 Task: In the  document problemanalysis.html Insert horizontal line 'above the text' Create the translated copy of the document in  'Chinese (Simplified)' Select the second point and  Clear Formatting
Action: Mouse moved to (288, 367)
Screenshot: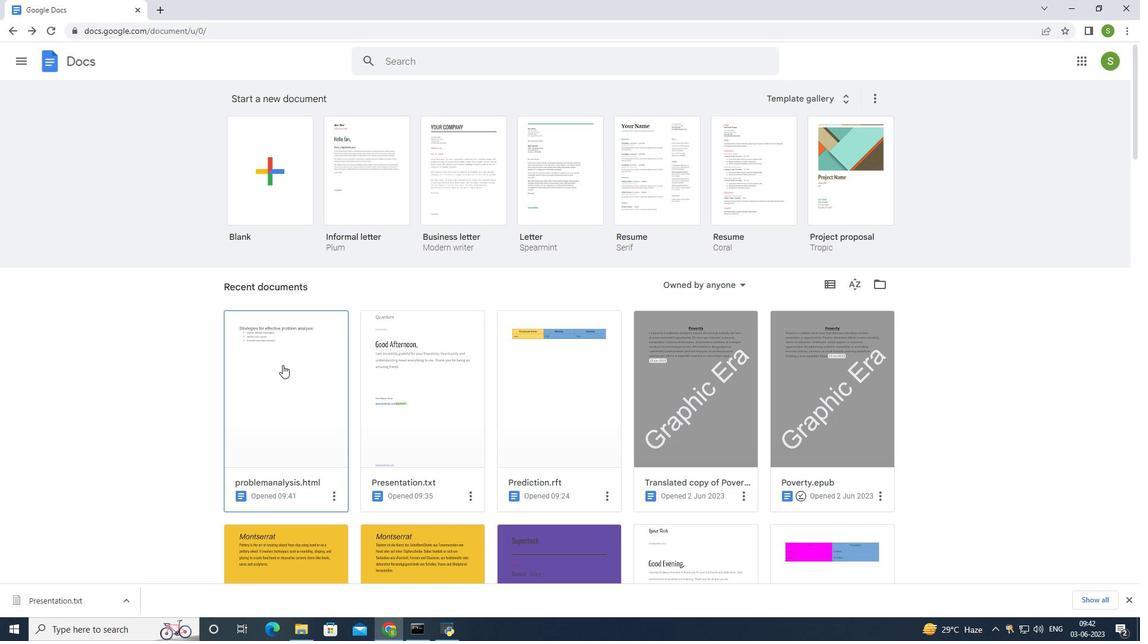 
Action: Mouse pressed left at (288, 367)
Screenshot: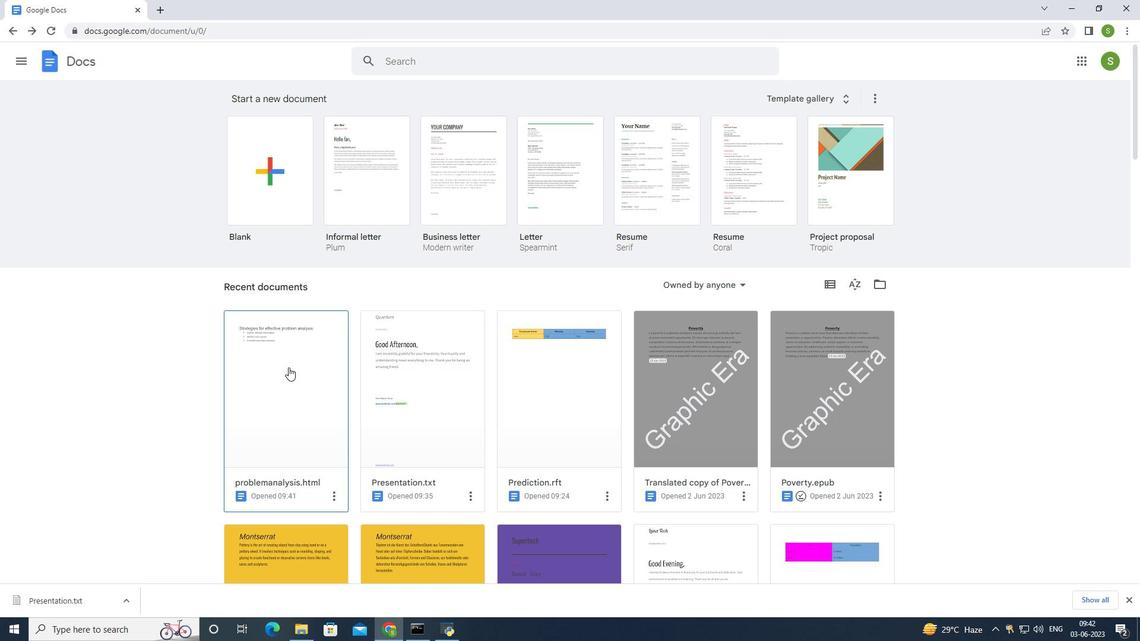 
Action: Mouse moved to (241, 171)
Screenshot: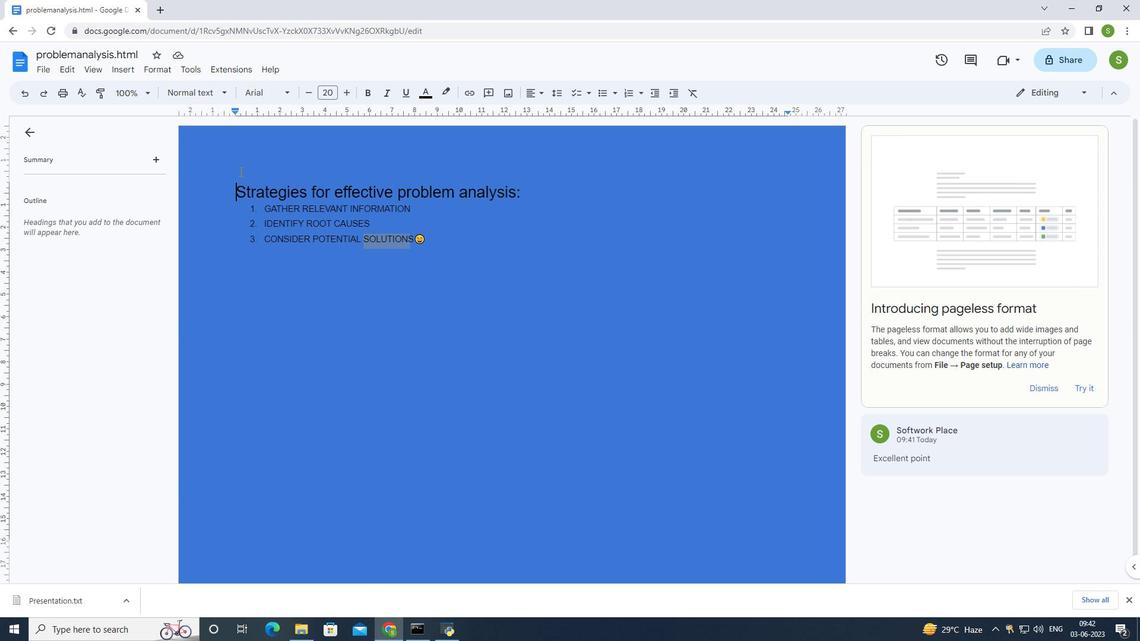 
Action: Mouse pressed left at (241, 171)
Screenshot: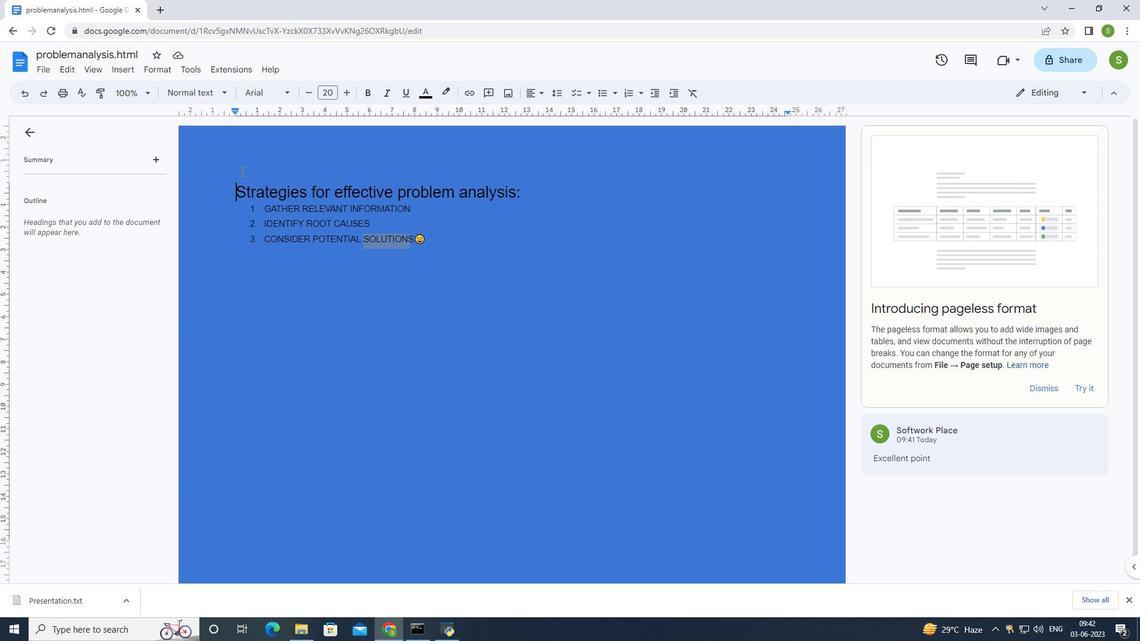 
Action: Mouse moved to (233, 175)
Screenshot: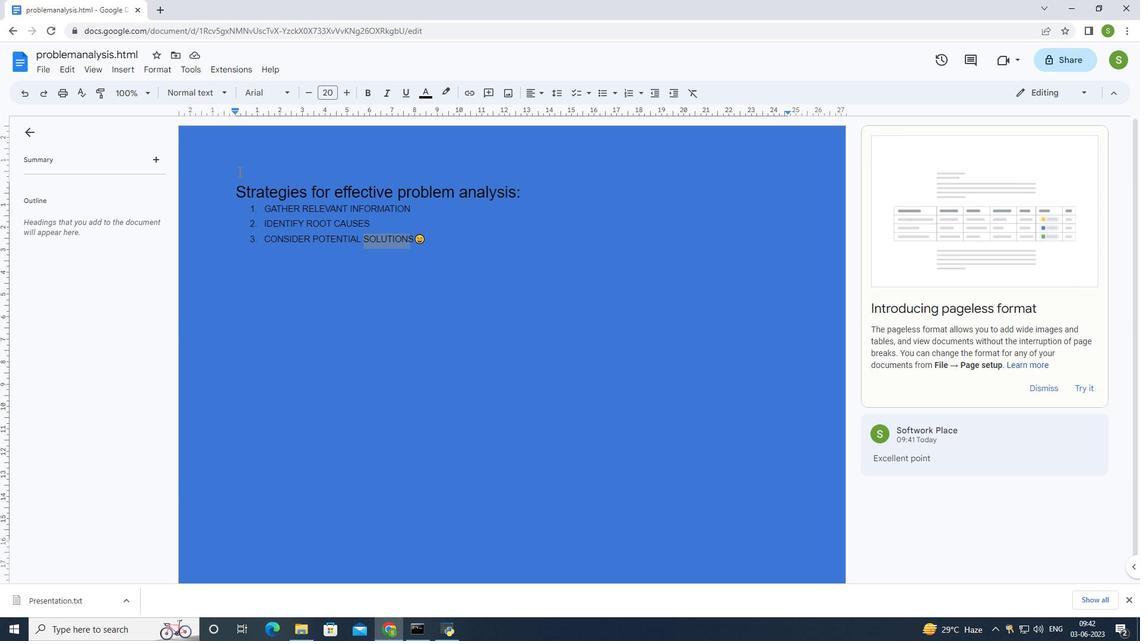 
Action: Mouse pressed left at (233, 175)
Screenshot: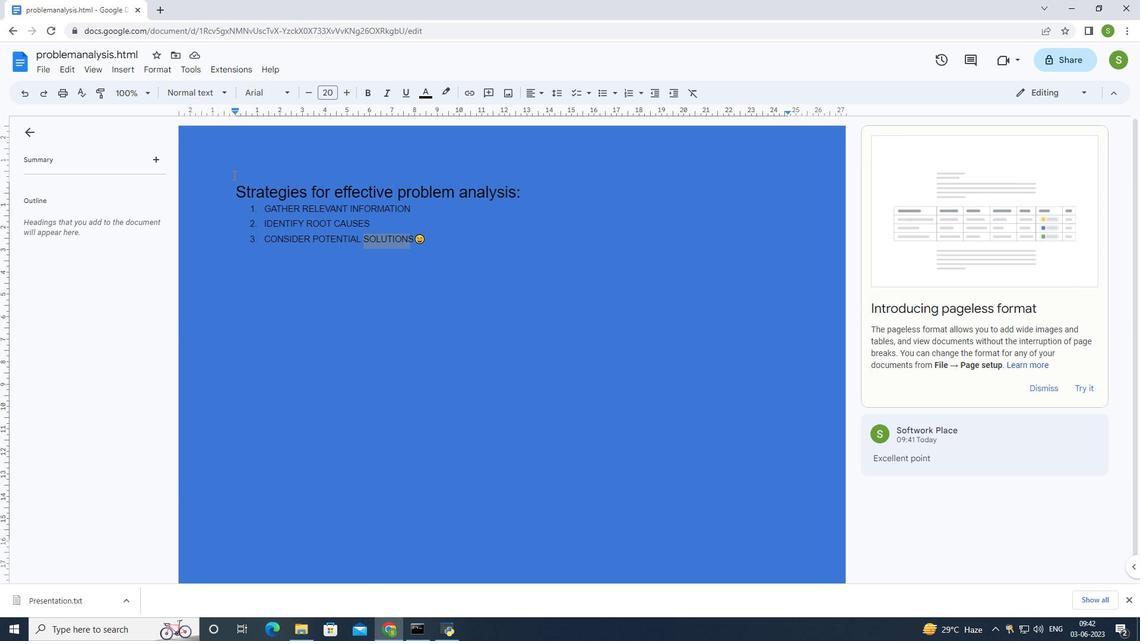 
Action: Key pressed <Key.enter>
Screenshot: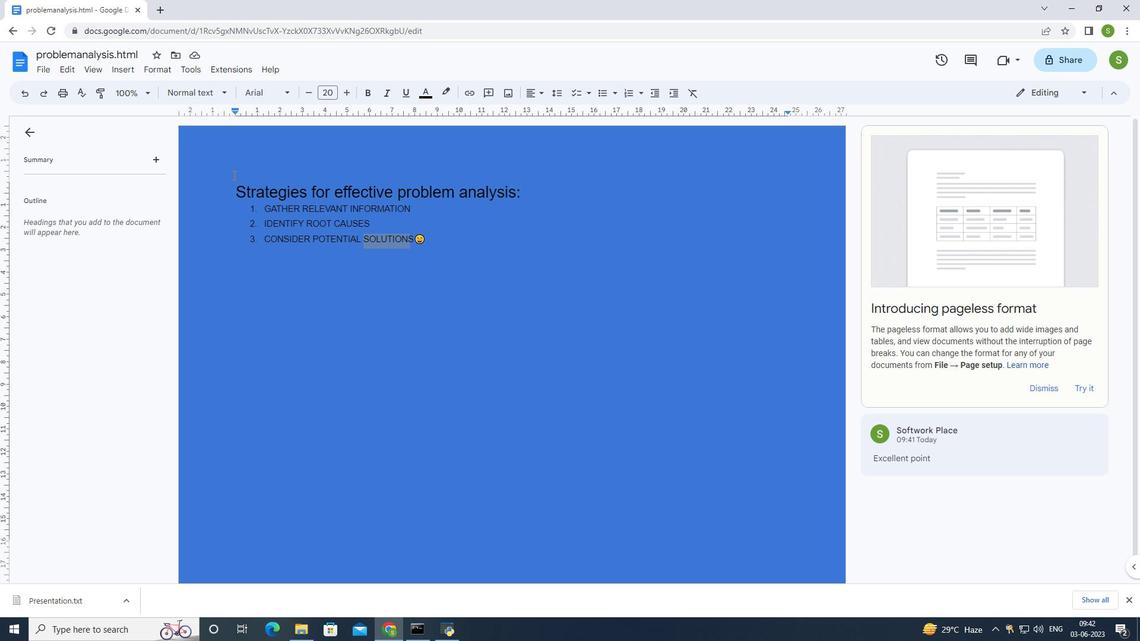 
Action: Mouse moved to (232, 175)
Screenshot: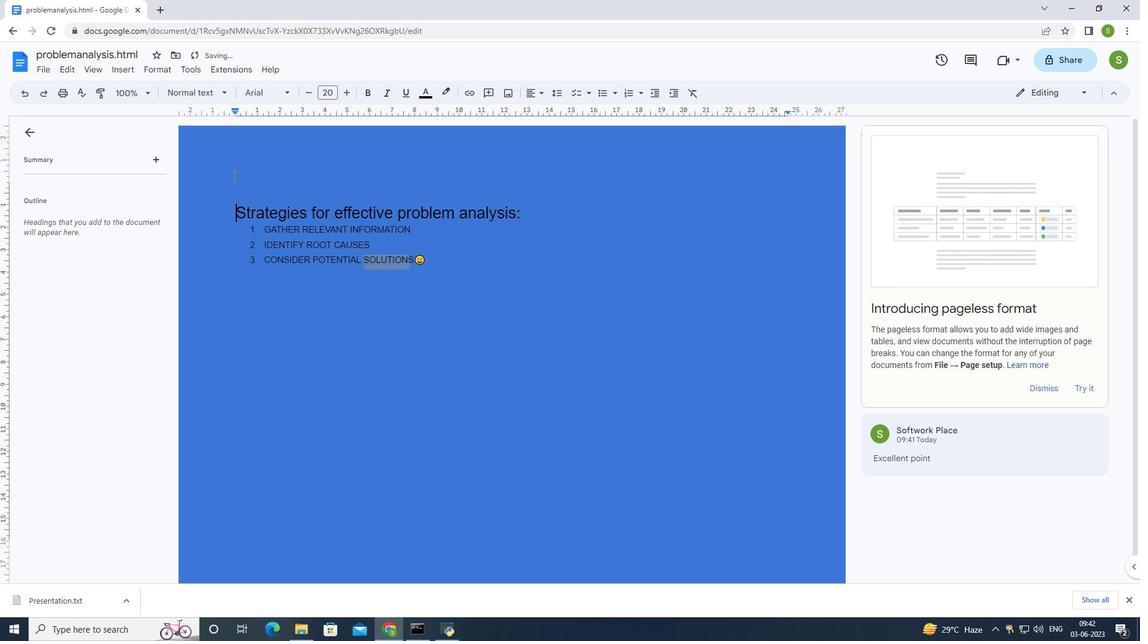 
Action: Key pressed <Key.enter>
Screenshot: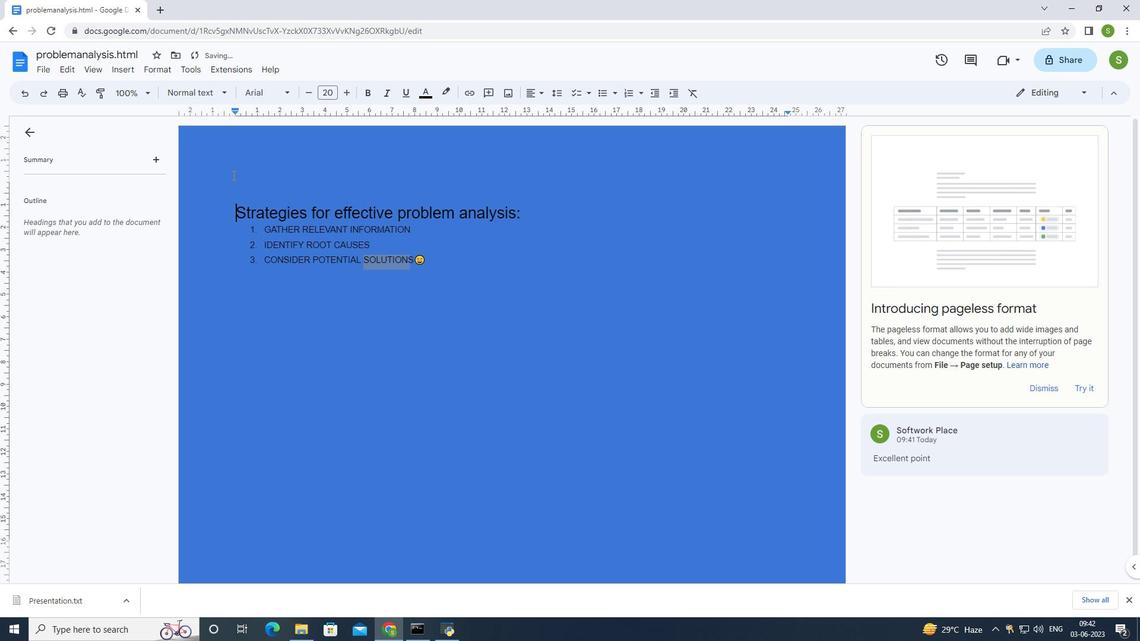 
Action: Mouse moved to (239, 210)
Screenshot: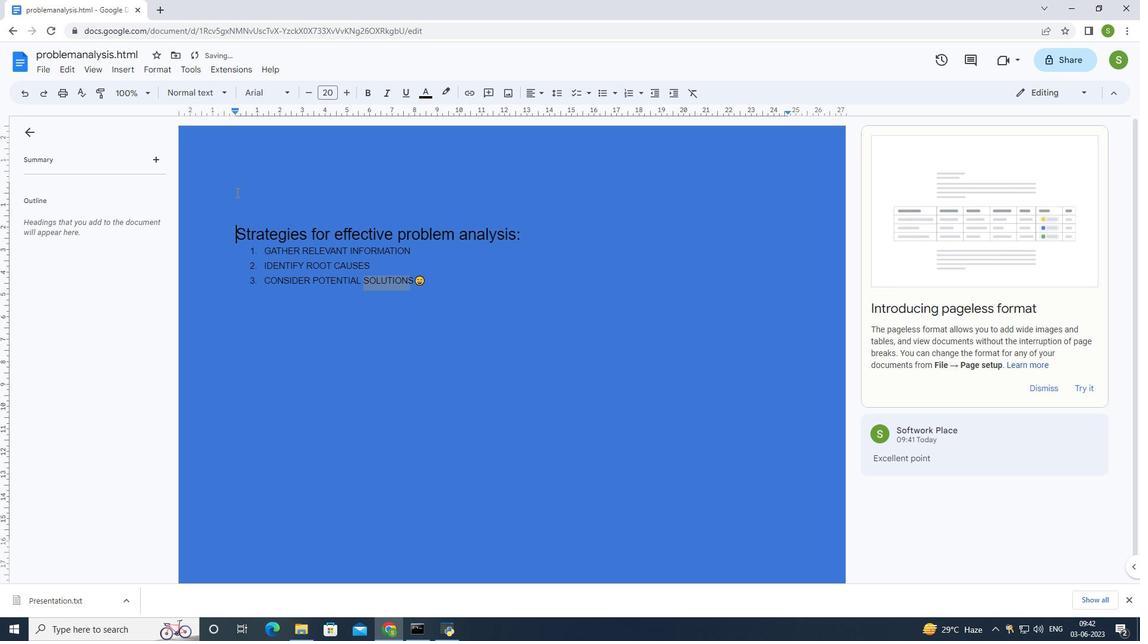 
Action: Mouse pressed left at (239, 210)
Screenshot: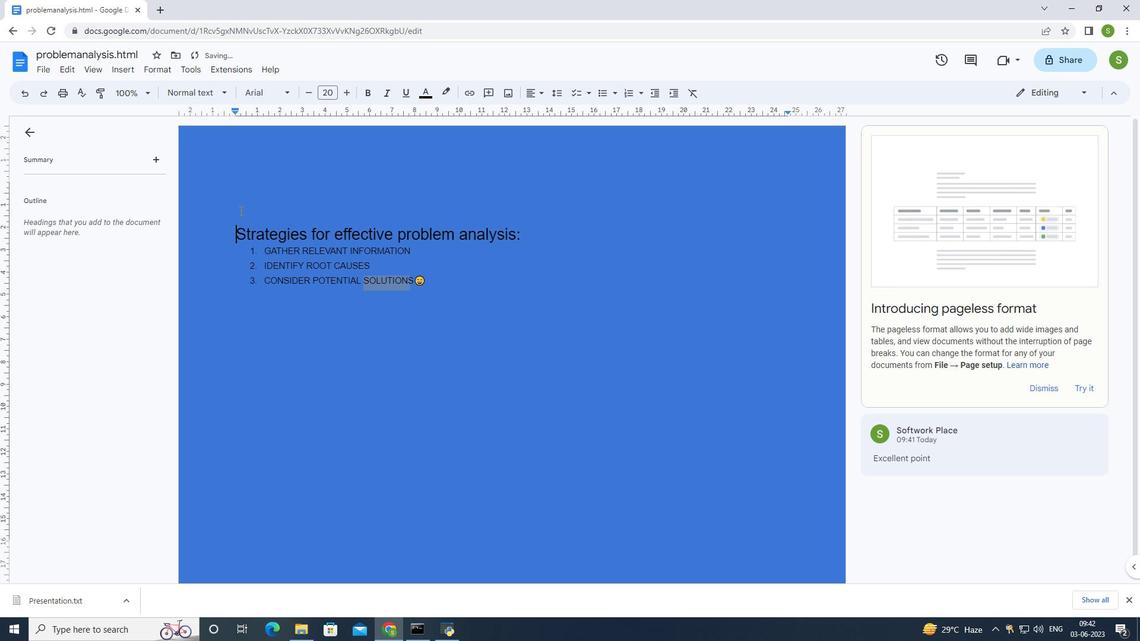 
Action: Mouse moved to (124, 73)
Screenshot: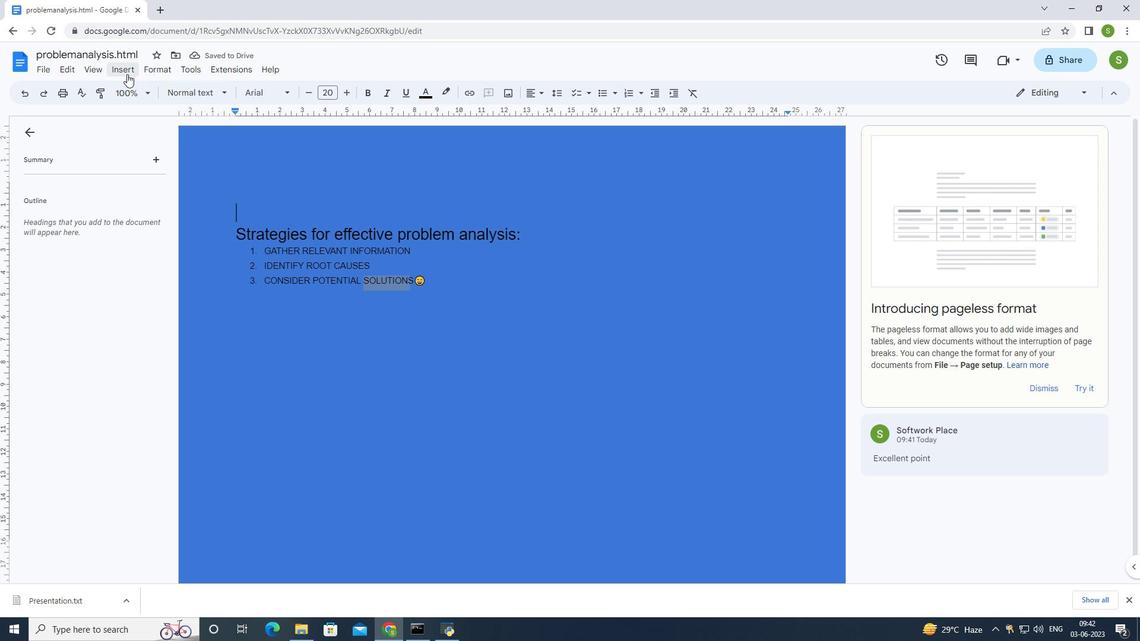 
Action: Mouse pressed left at (124, 73)
Screenshot: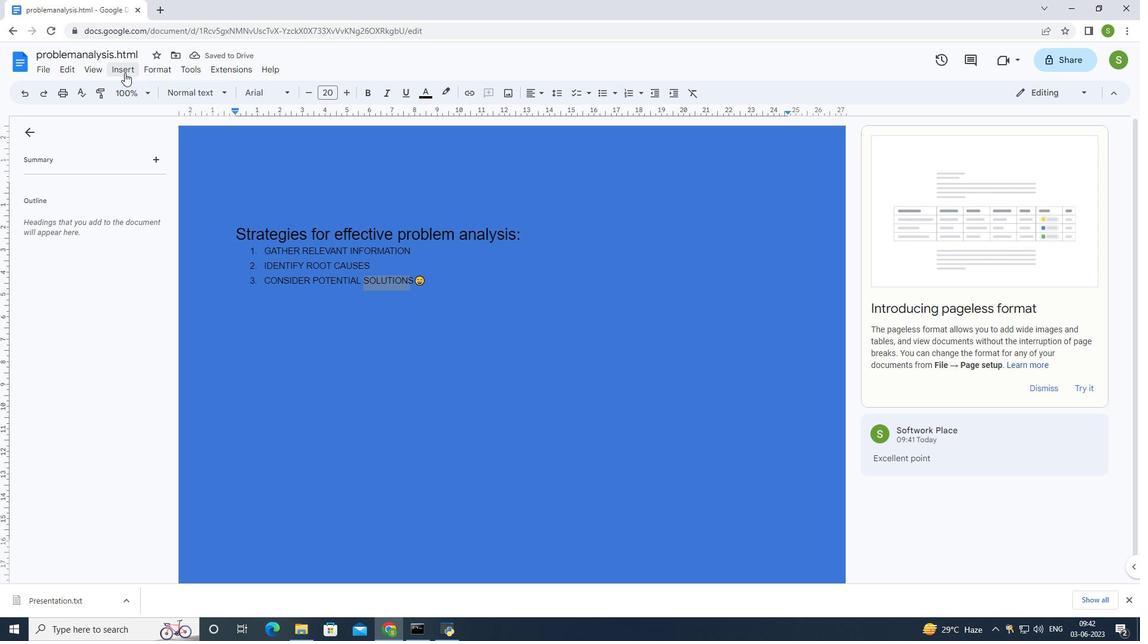 
Action: Mouse moved to (147, 167)
Screenshot: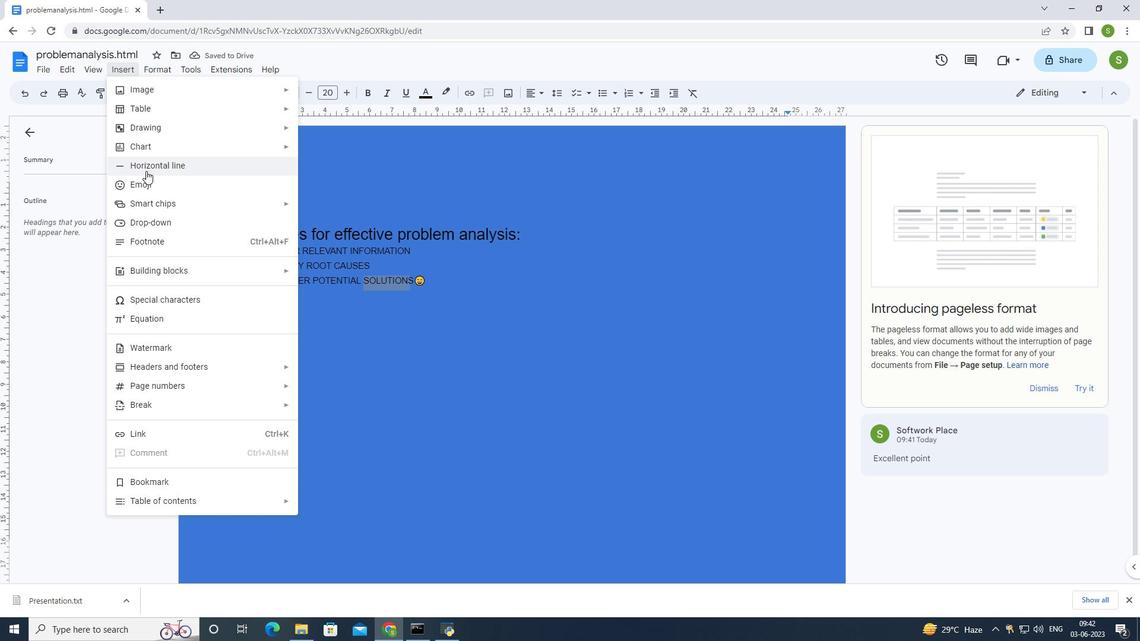 
Action: Mouse pressed left at (147, 167)
Screenshot: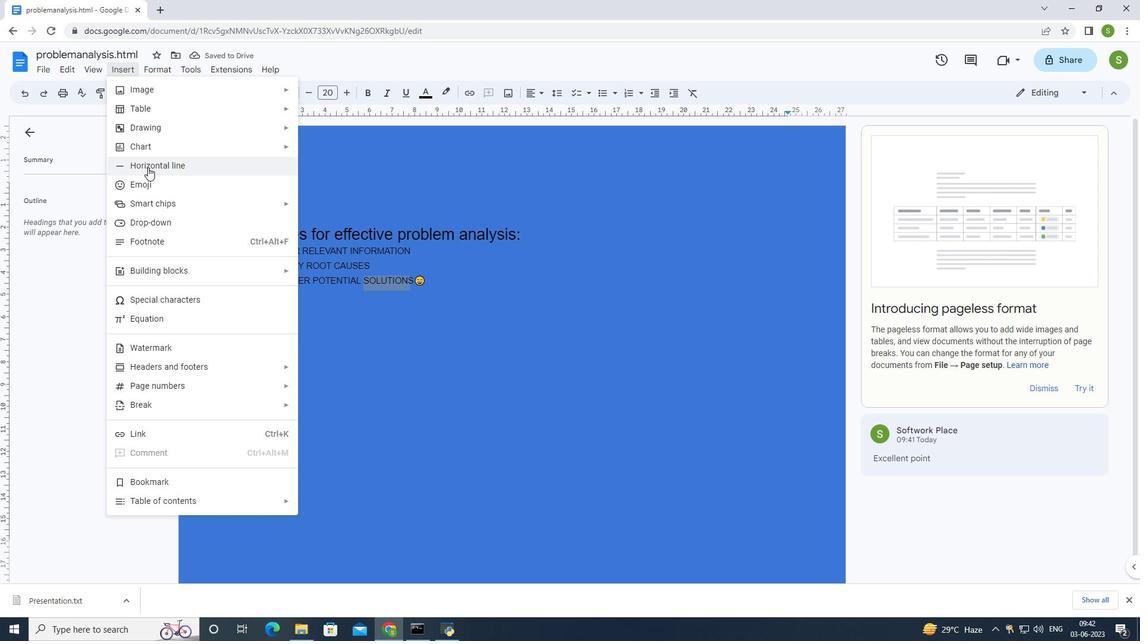 
Action: Mouse moved to (424, 326)
Screenshot: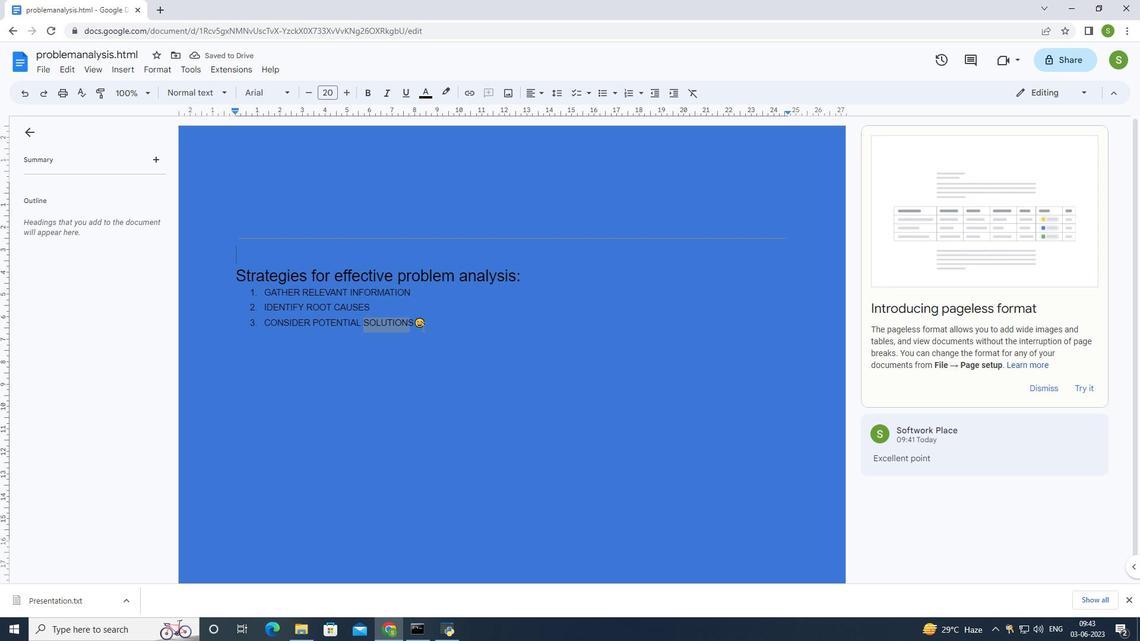 
Action: Mouse pressed left at (424, 326)
Screenshot: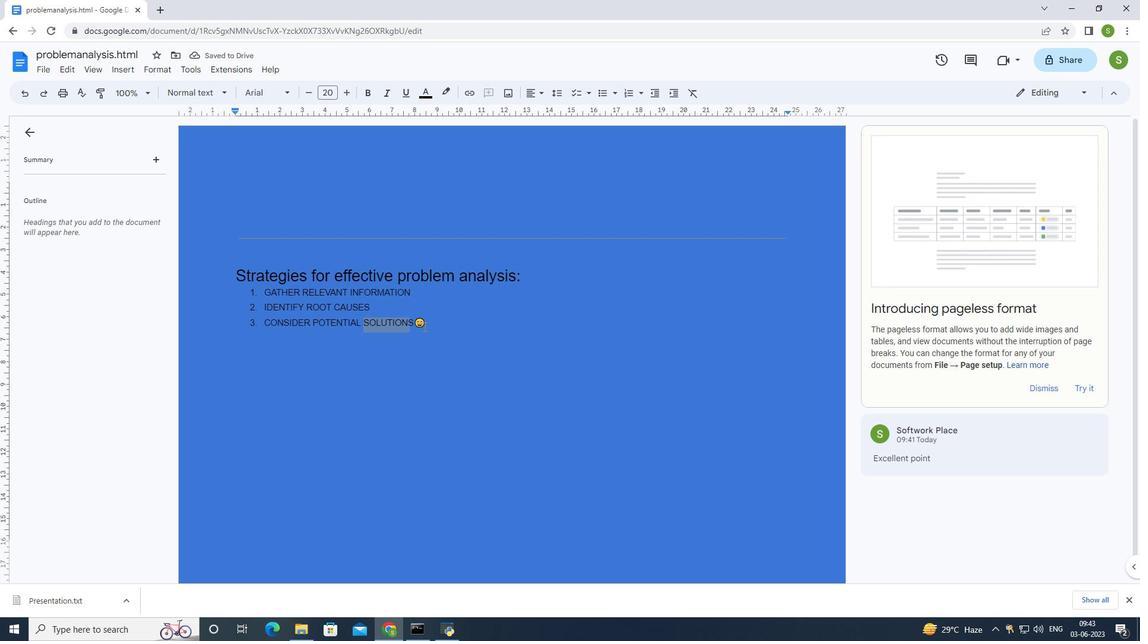 
Action: Mouse moved to (152, 68)
Screenshot: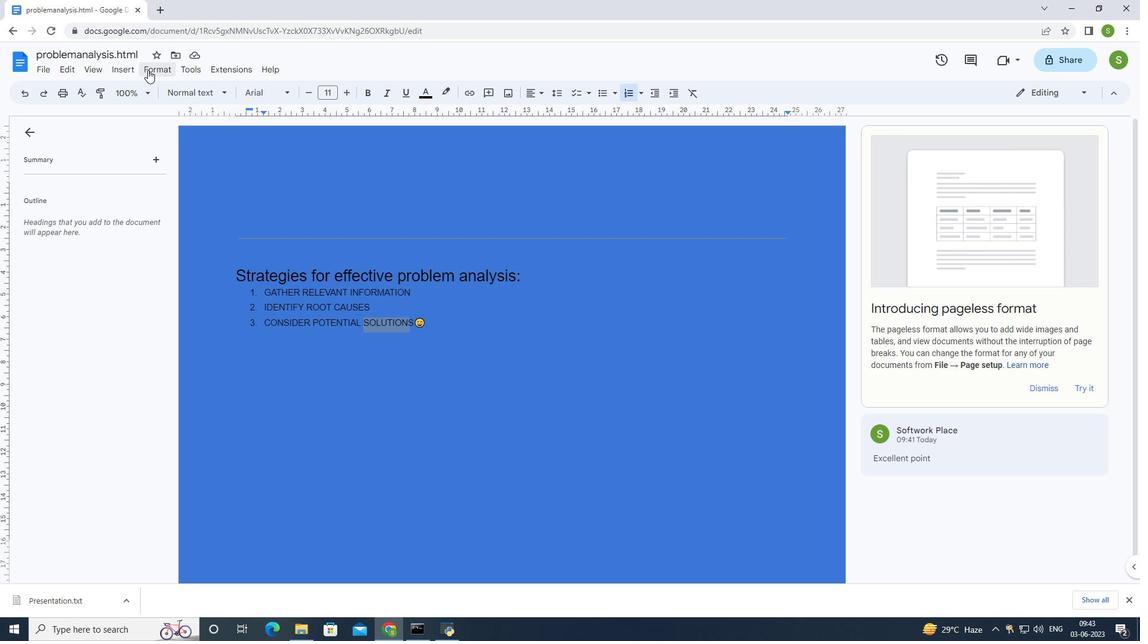 
Action: Mouse pressed left at (152, 68)
Screenshot: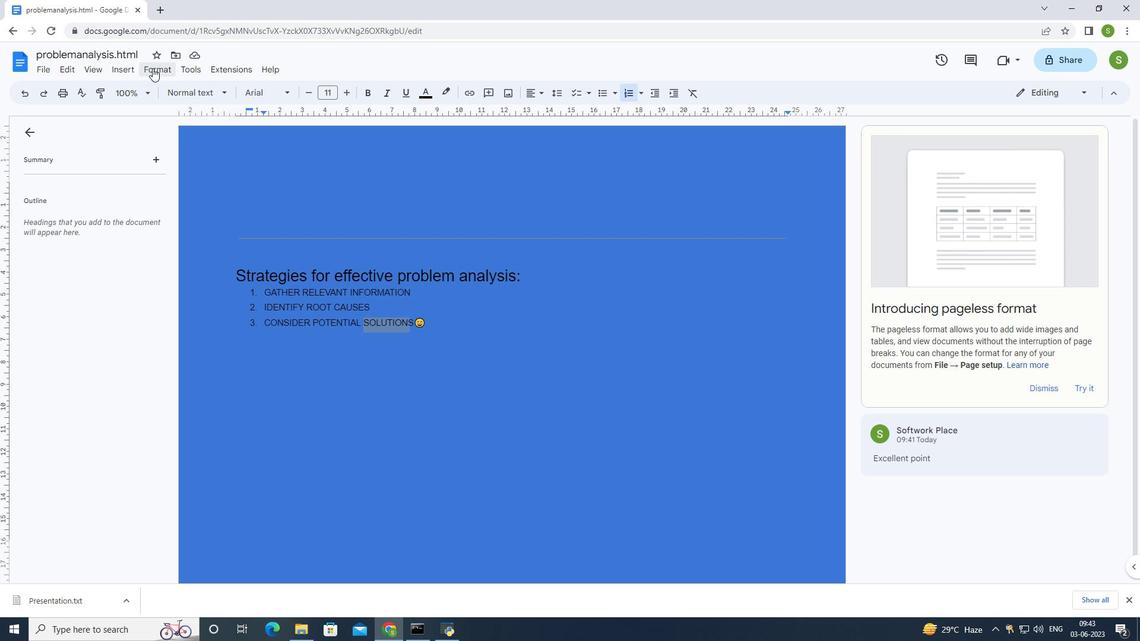 
Action: Mouse moved to (213, 251)
Screenshot: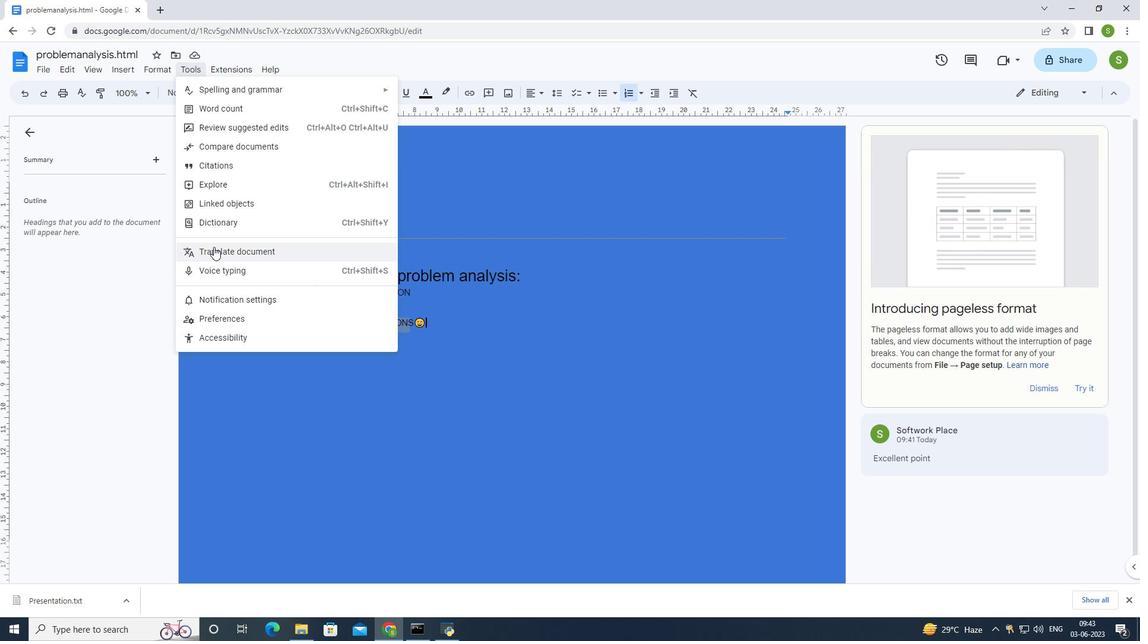 
Action: Mouse pressed left at (213, 251)
Screenshot: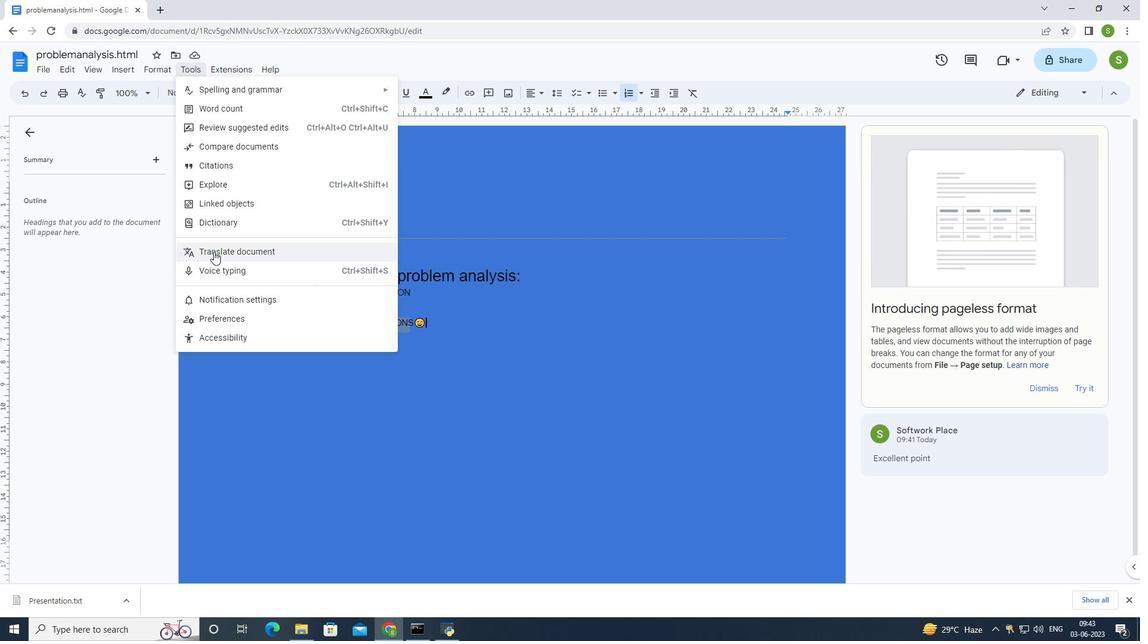 
Action: Mouse moved to (559, 337)
Screenshot: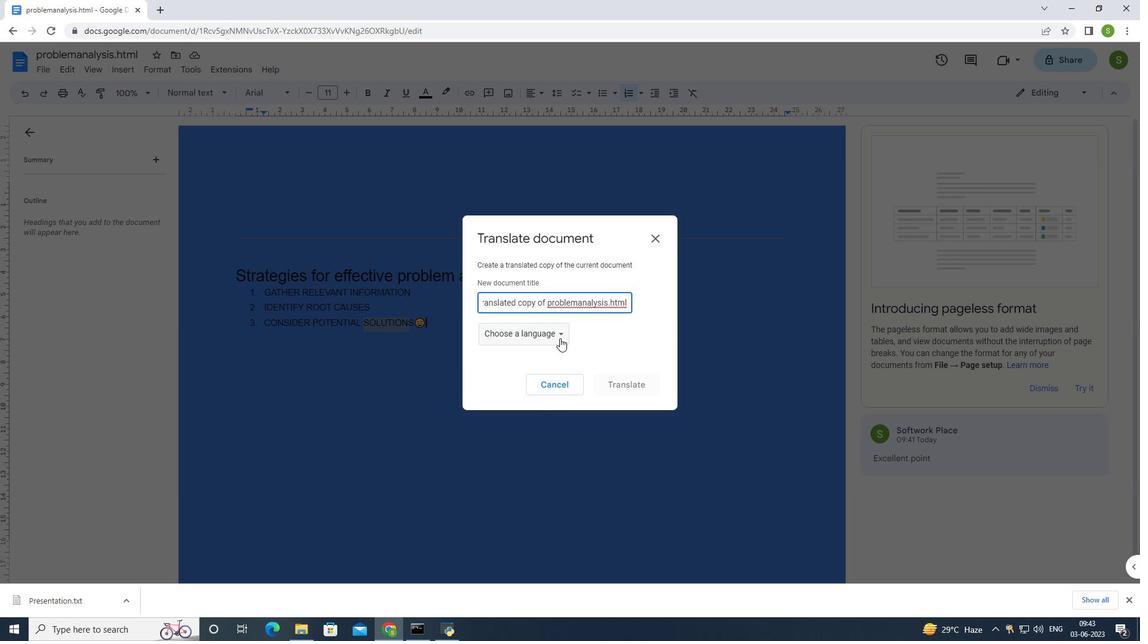 
Action: Mouse pressed left at (559, 337)
Screenshot: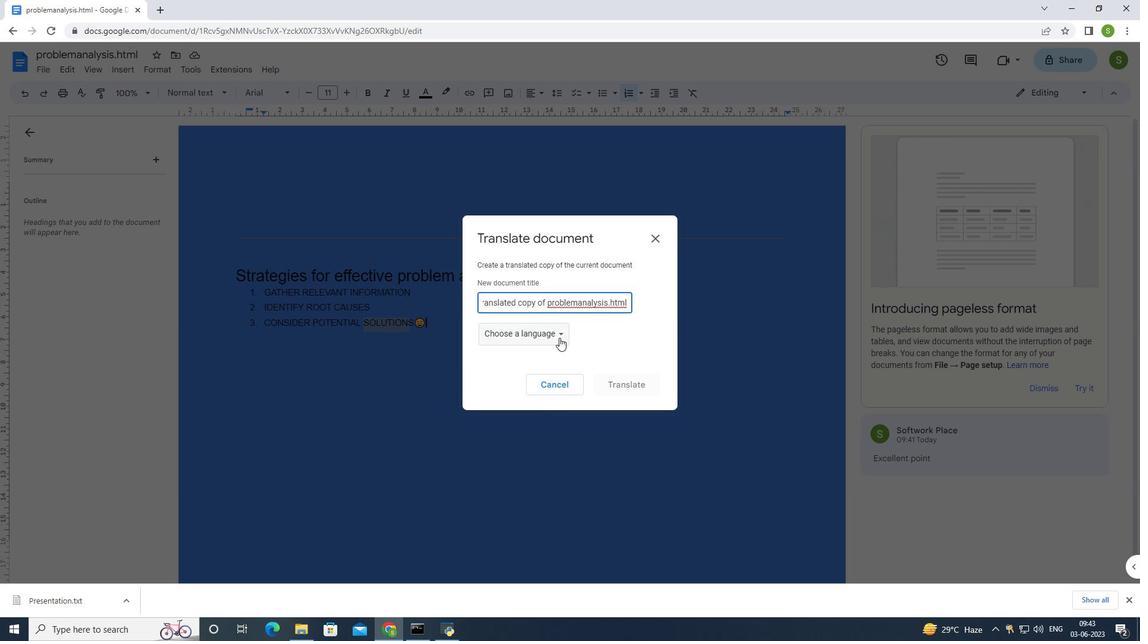 
Action: Mouse moved to (527, 432)
Screenshot: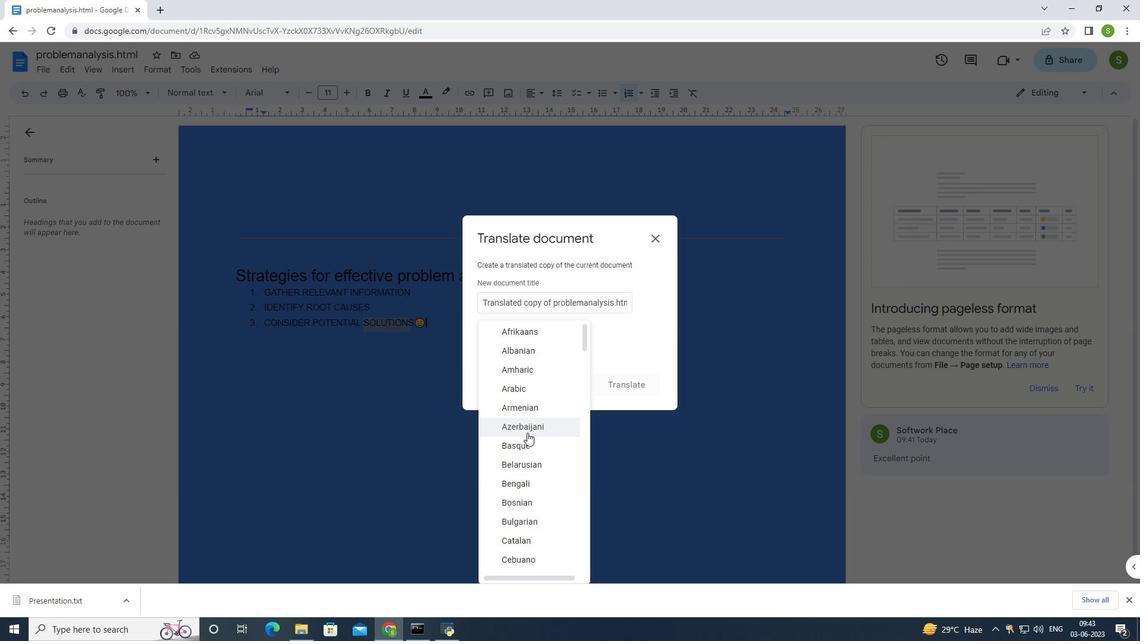 
Action: Mouse scrolled (527, 432) with delta (0, 0)
Screenshot: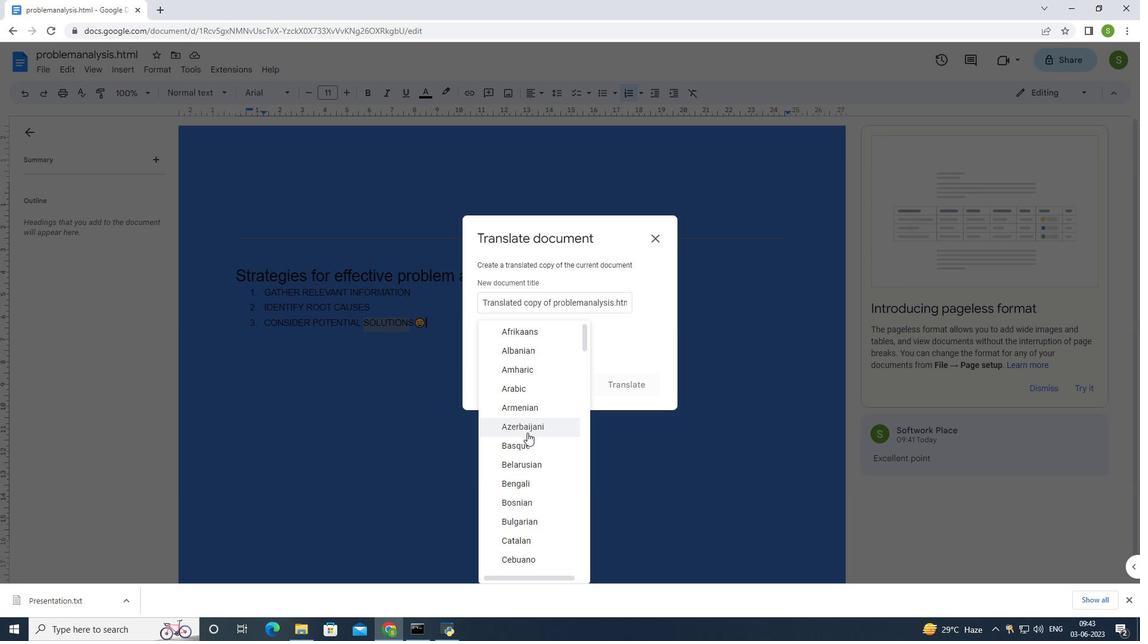 
Action: Mouse scrolled (527, 432) with delta (0, 0)
Screenshot: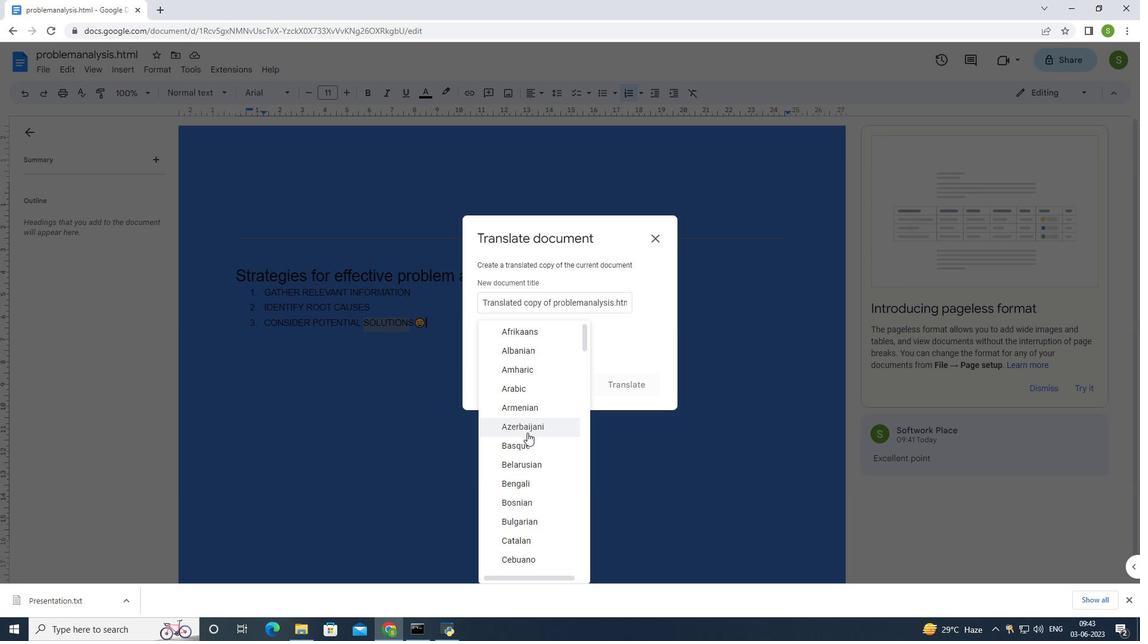 
Action: Mouse scrolled (527, 432) with delta (0, 0)
Screenshot: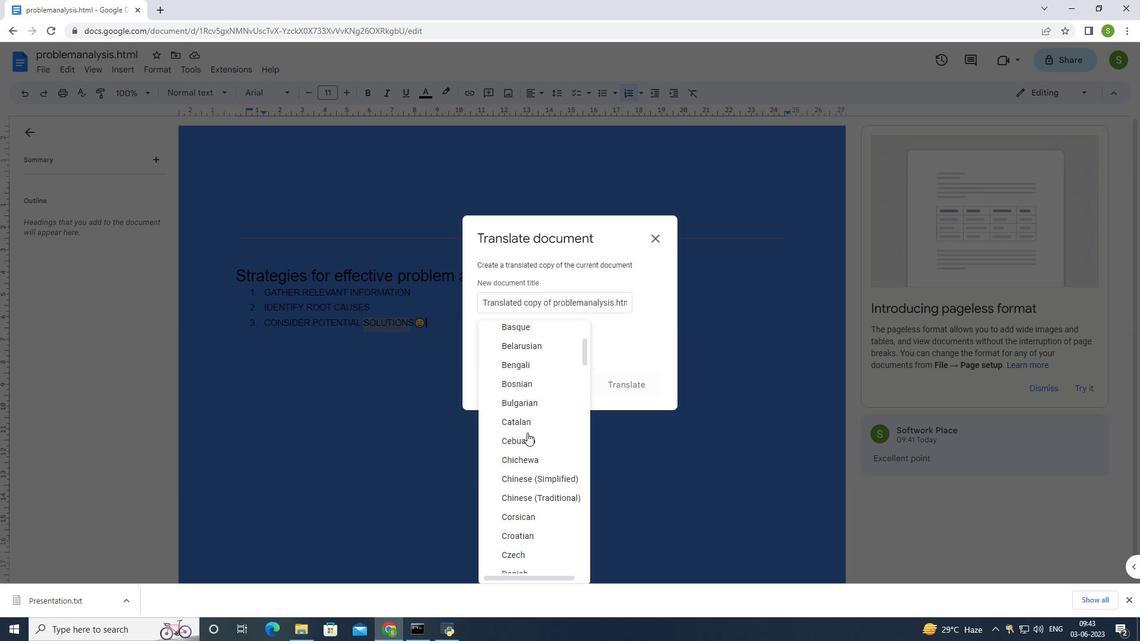 
Action: Mouse moved to (520, 423)
Screenshot: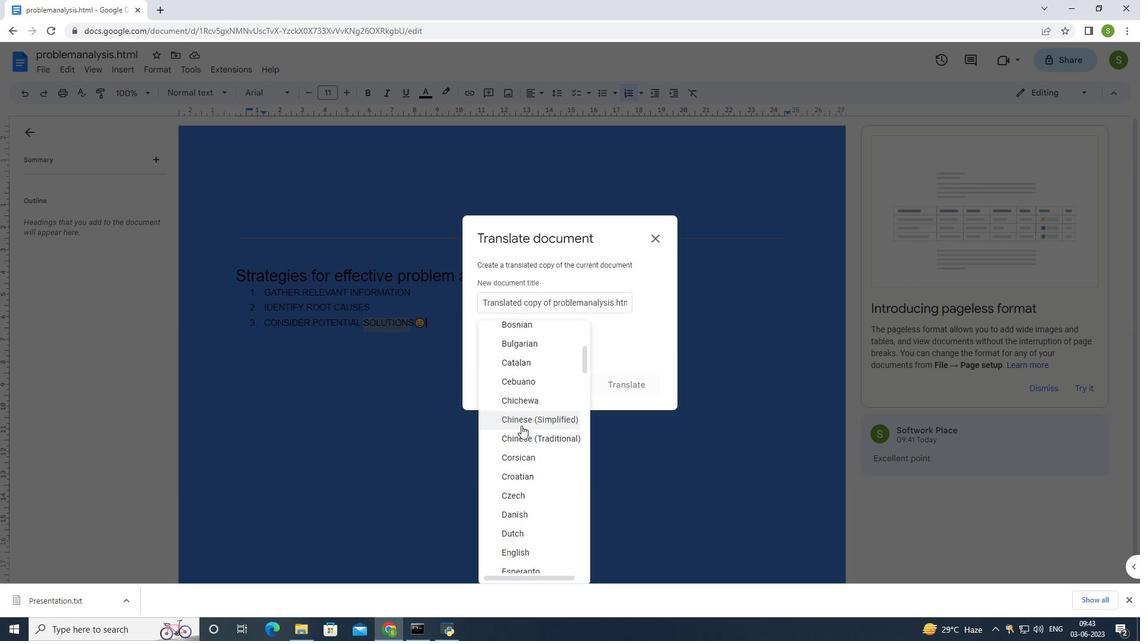 
Action: Mouse scrolled (520, 422) with delta (0, 0)
Screenshot: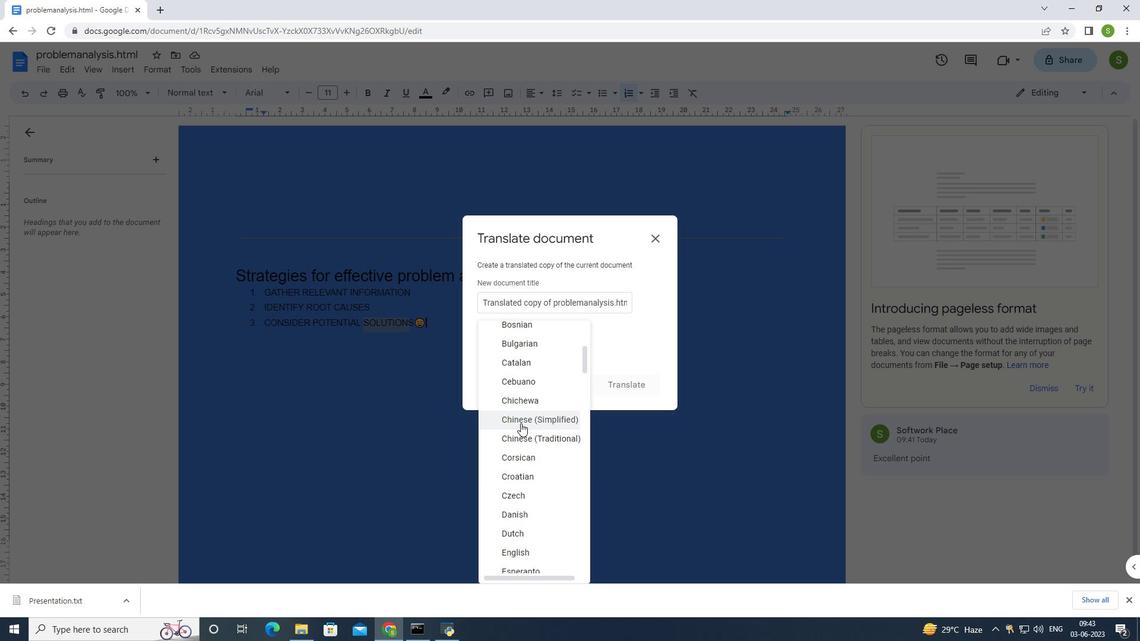 
Action: Mouse scrolled (520, 422) with delta (0, 0)
Screenshot: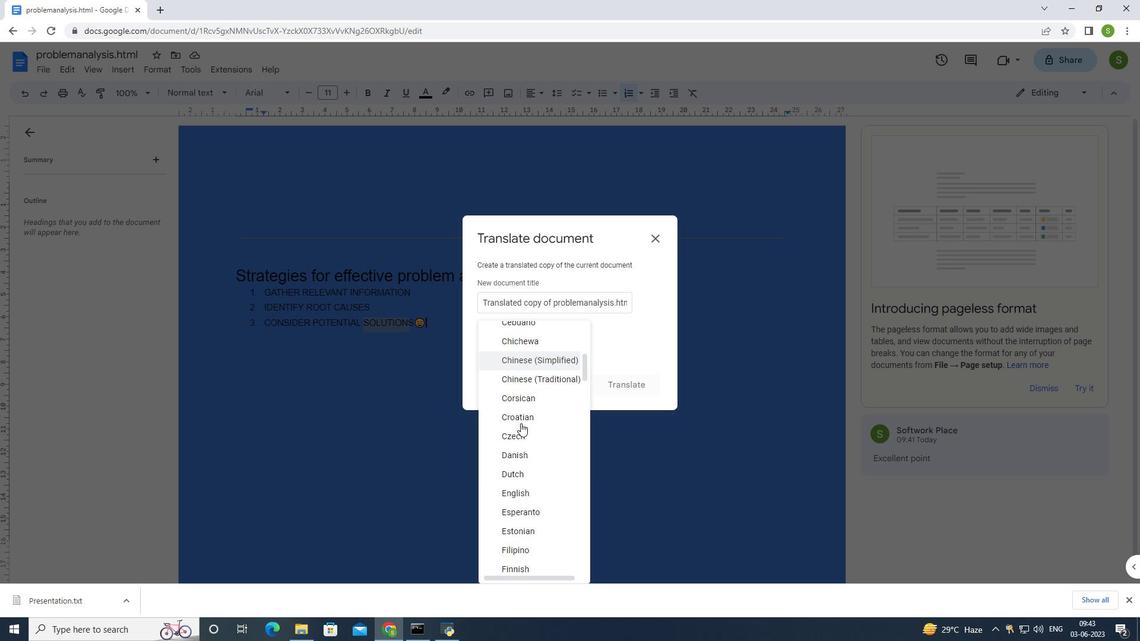 
Action: Mouse scrolled (520, 424) with delta (0, 0)
Screenshot: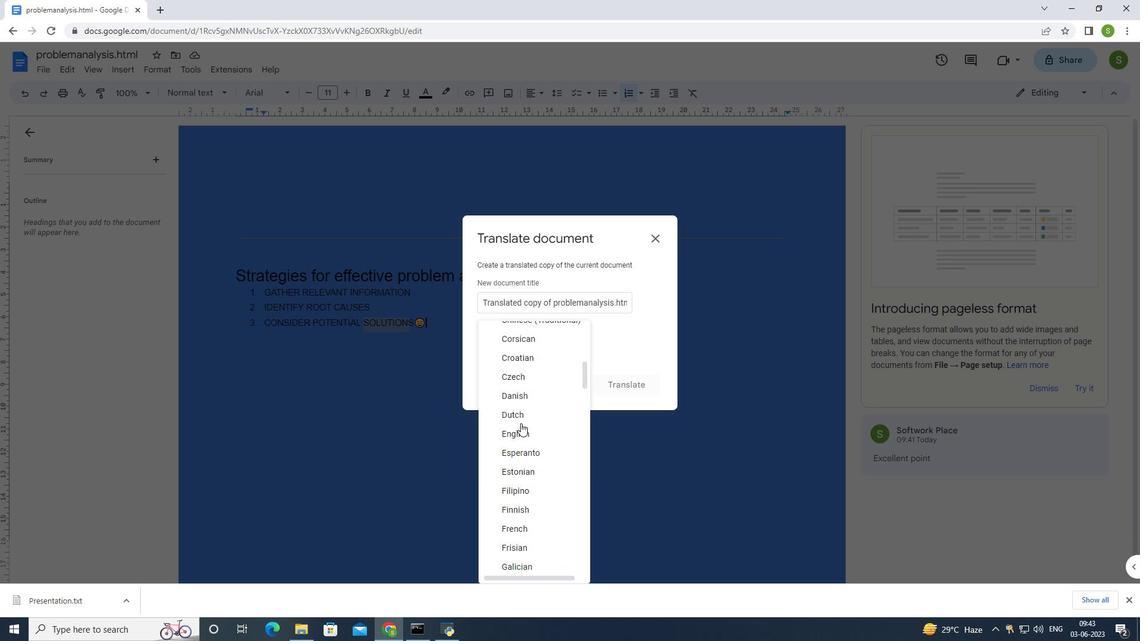 
Action: Mouse moved to (531, 364)
Screenshot: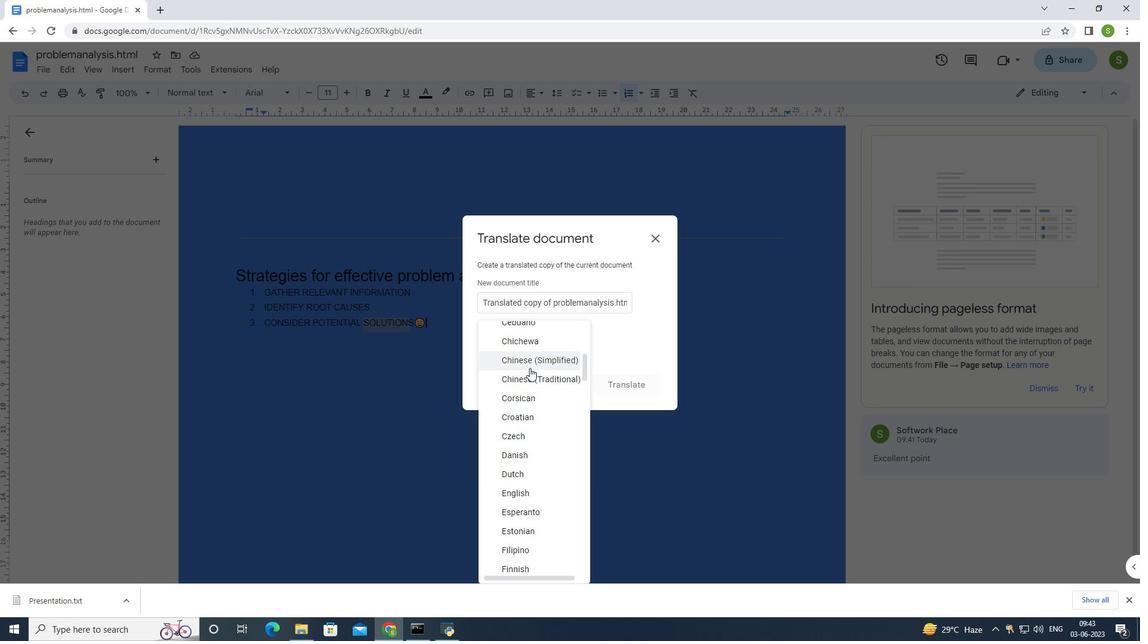
Action: Mouse pressed left at (531, 364)
Screenshot: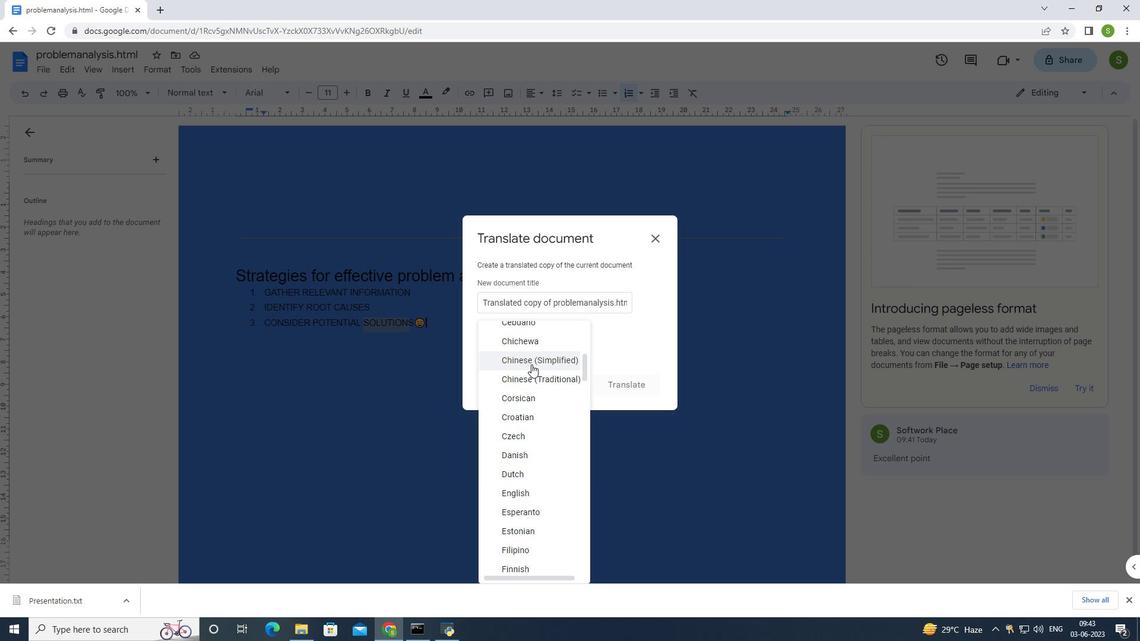 
Action: Mouse moved to (609, 389)
Screenshot: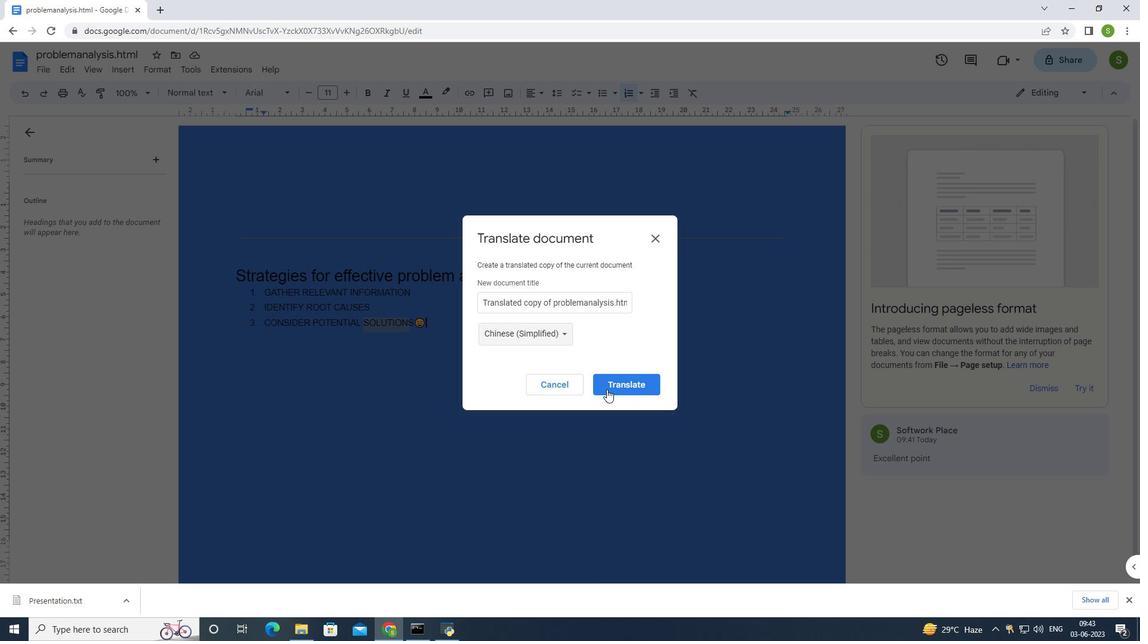 
Action: Mouse pressed left at (609, 389)
Screenshot: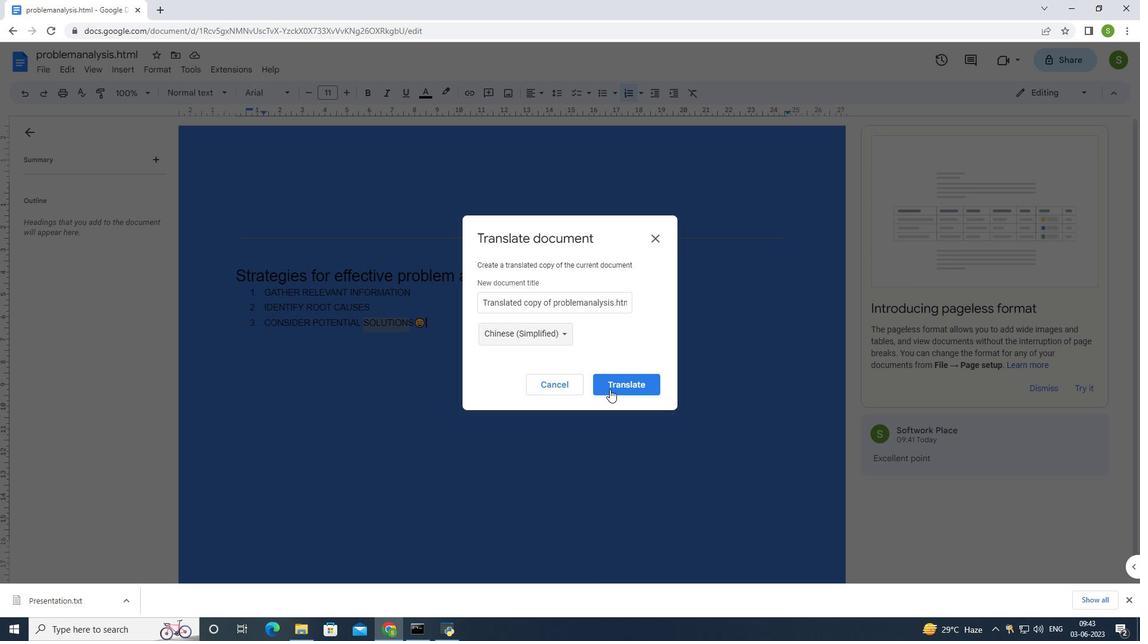 
Action: Mouse moved to (316, 302)
Screenshot: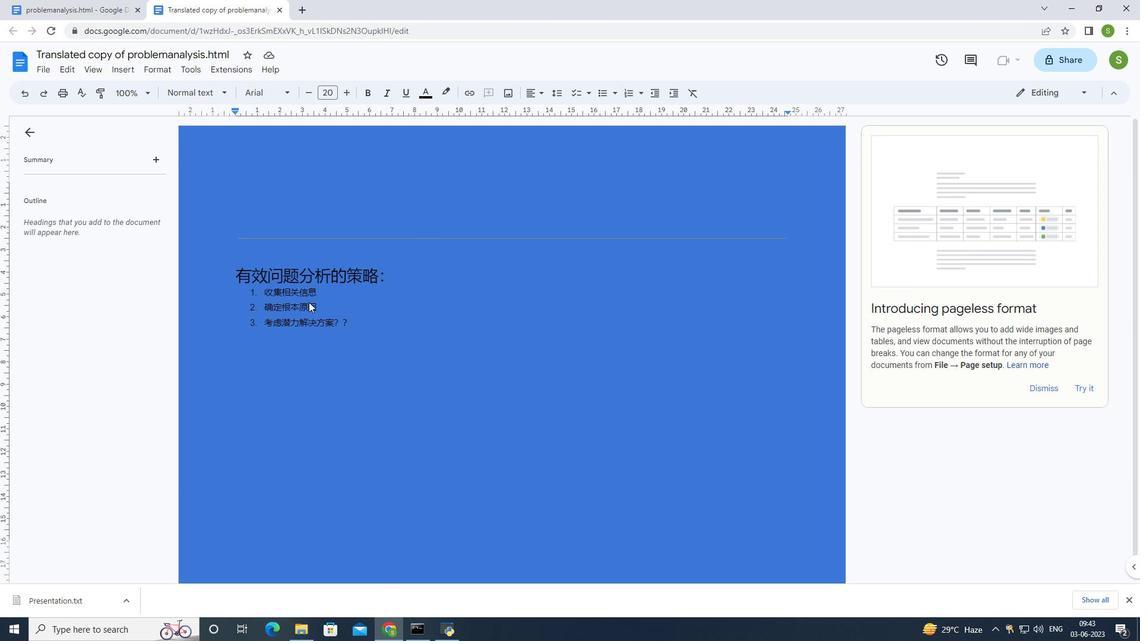 
Action: Mouse pressed left at (316, 302)
Screenshot: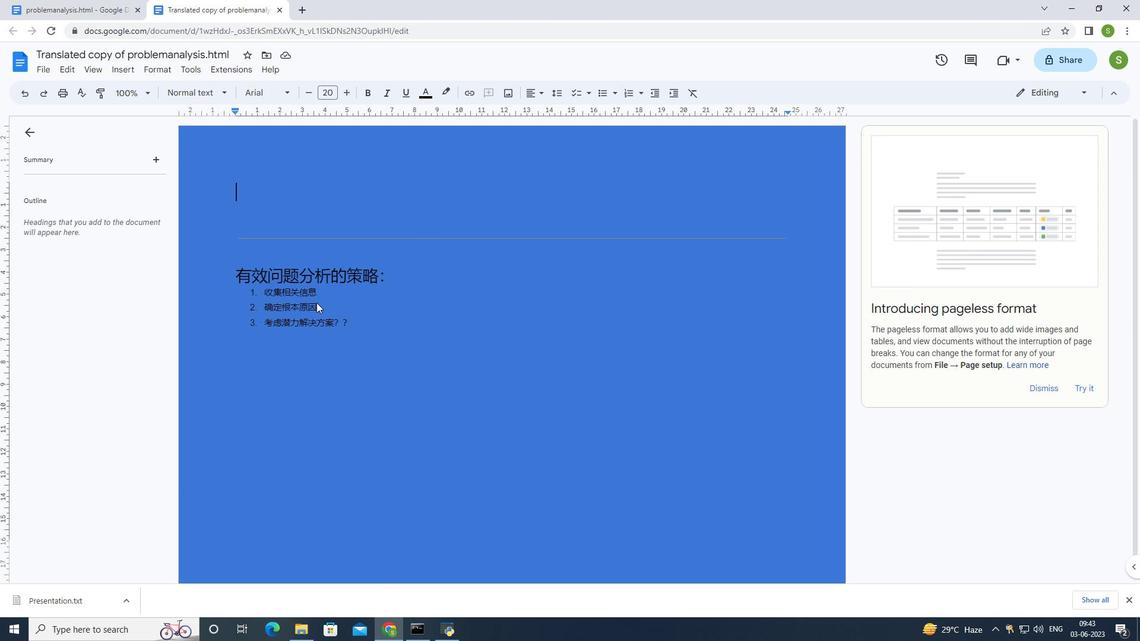 
Action: Mouse pressed left at (316, 302)
Screenshot: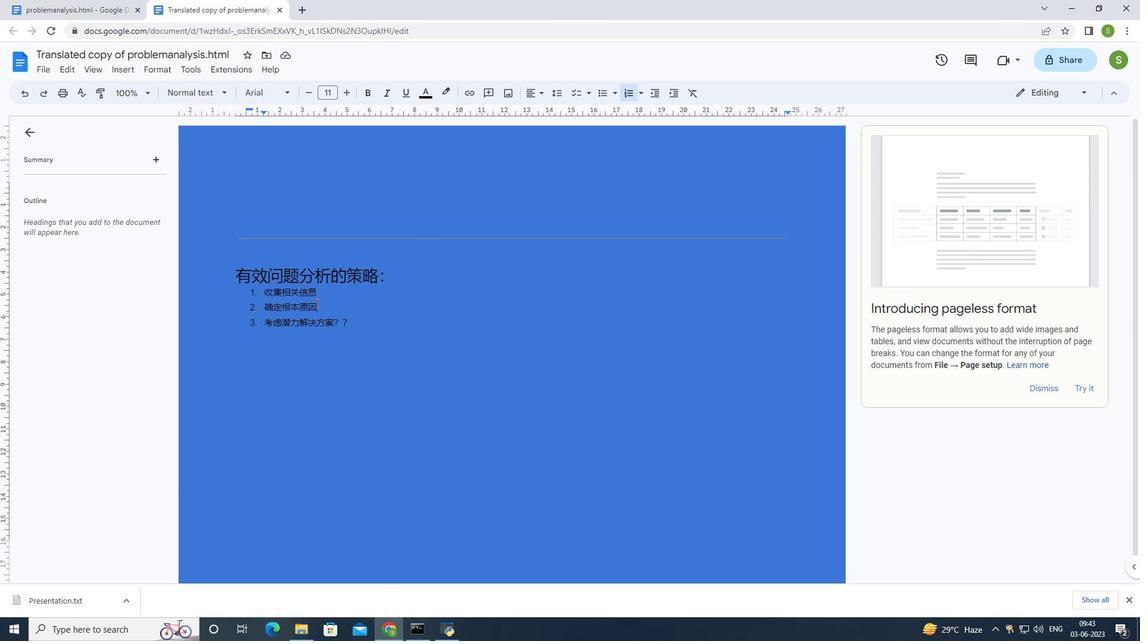 
Action: Mouse moved to (329, 308)
Screenshot: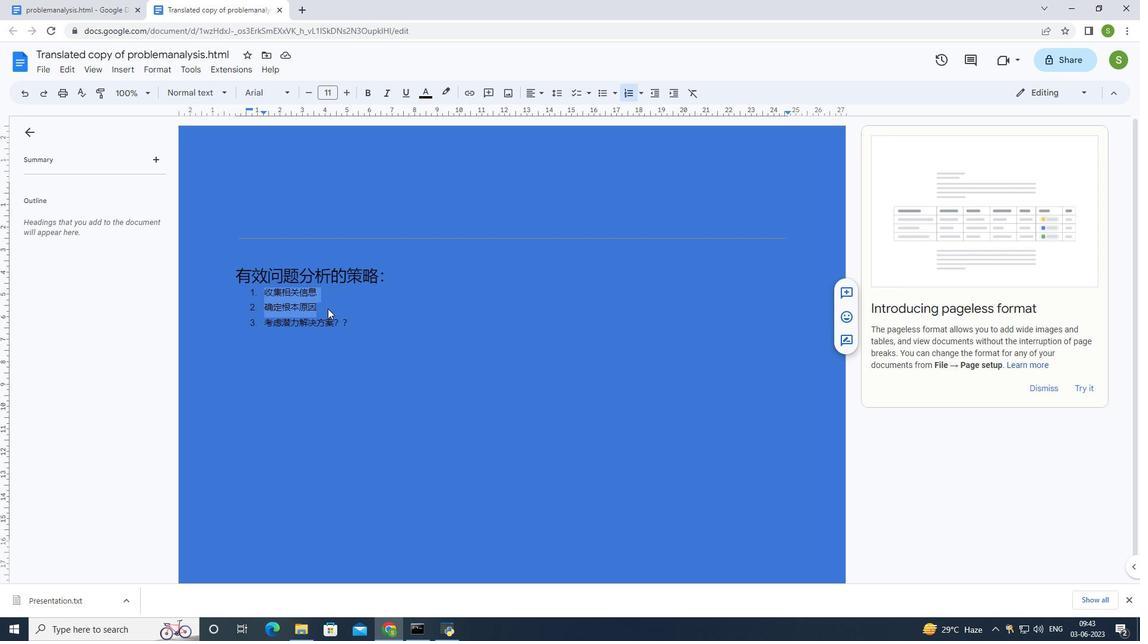 
Action: Mouse pressed left at (329, 308)
Screenshot: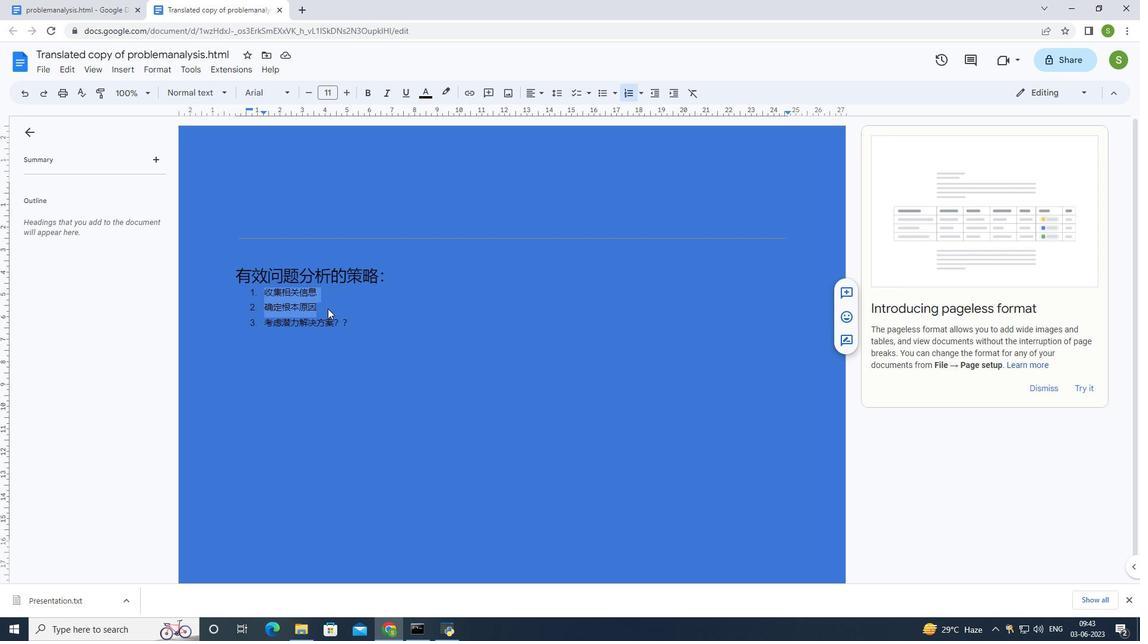 
Action: Mouse moved to (317, 307)
Screenshot: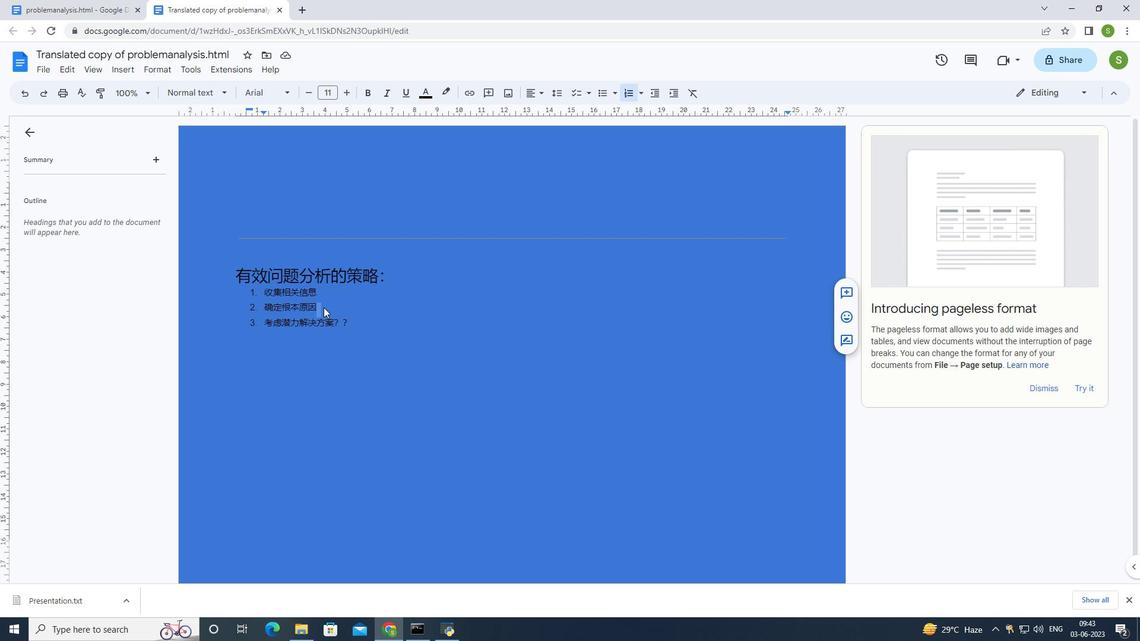 
Action: Mouse pressed left at (317, 307)
Screenshot: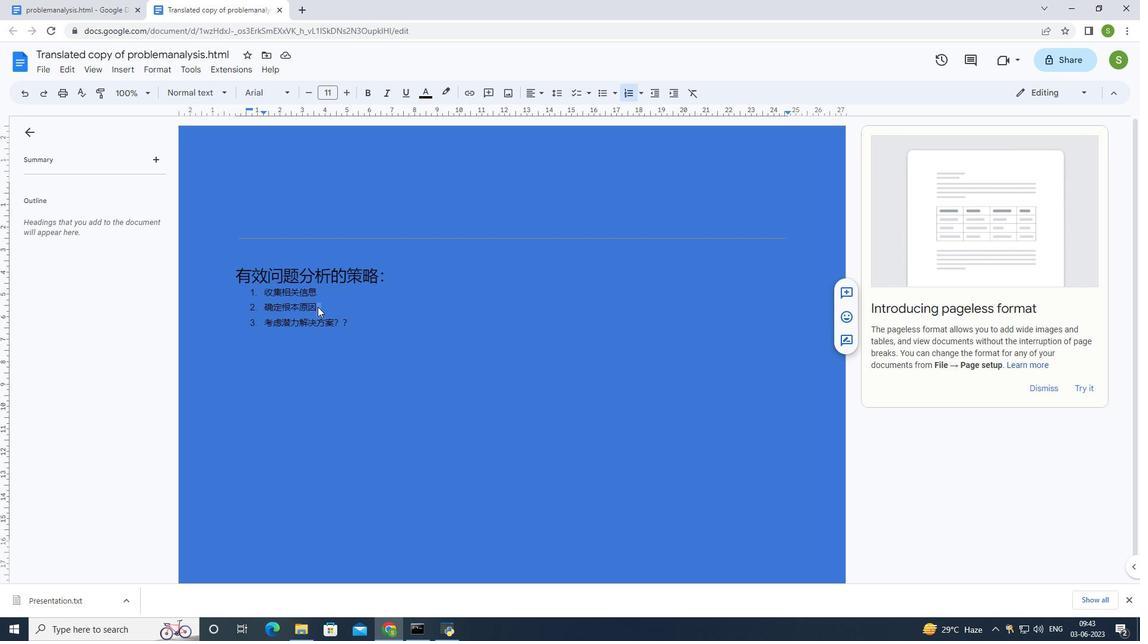 
Action: Mouse moved to (285, 308)
Screenshot: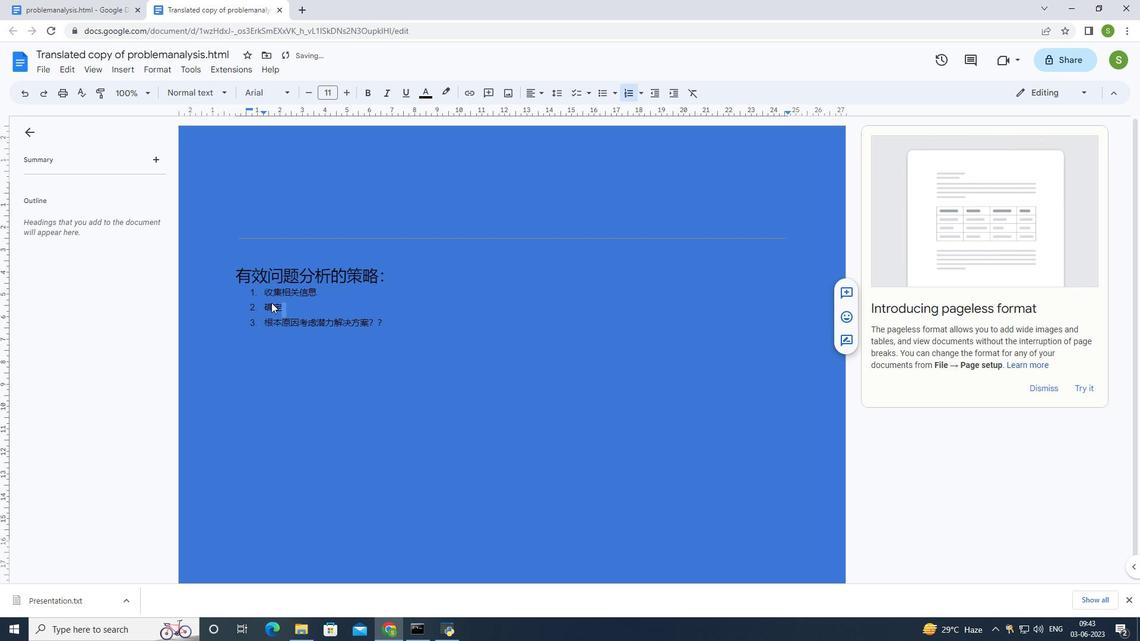 
Action: Key pressed ctrl+Z
Screenshot: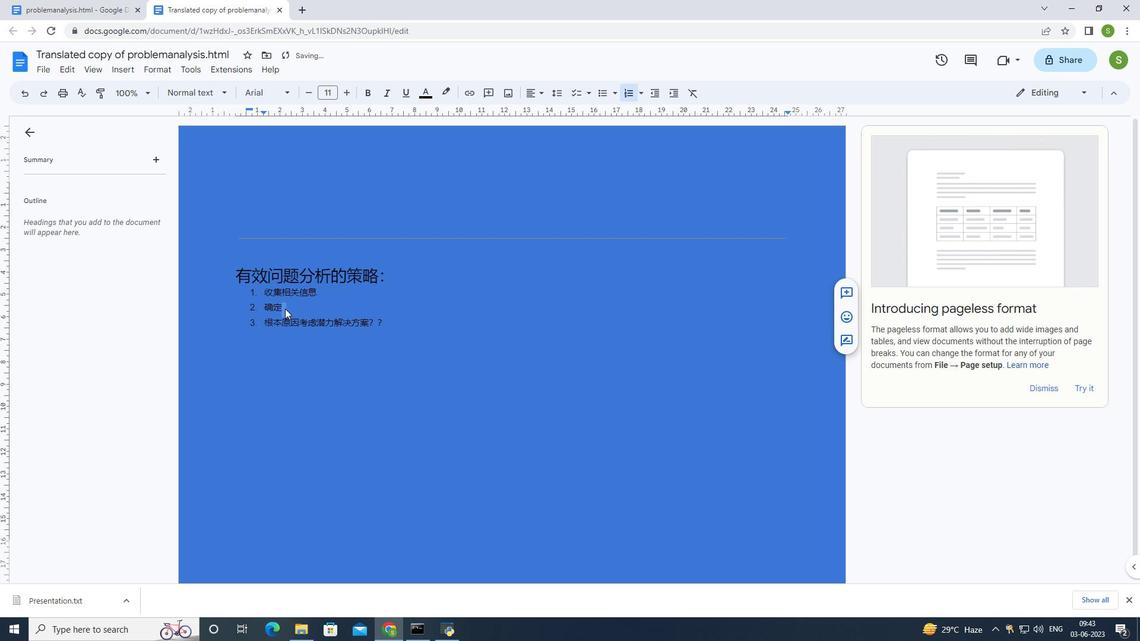
Action: Mouse moved to (264, 299)
Screenshot: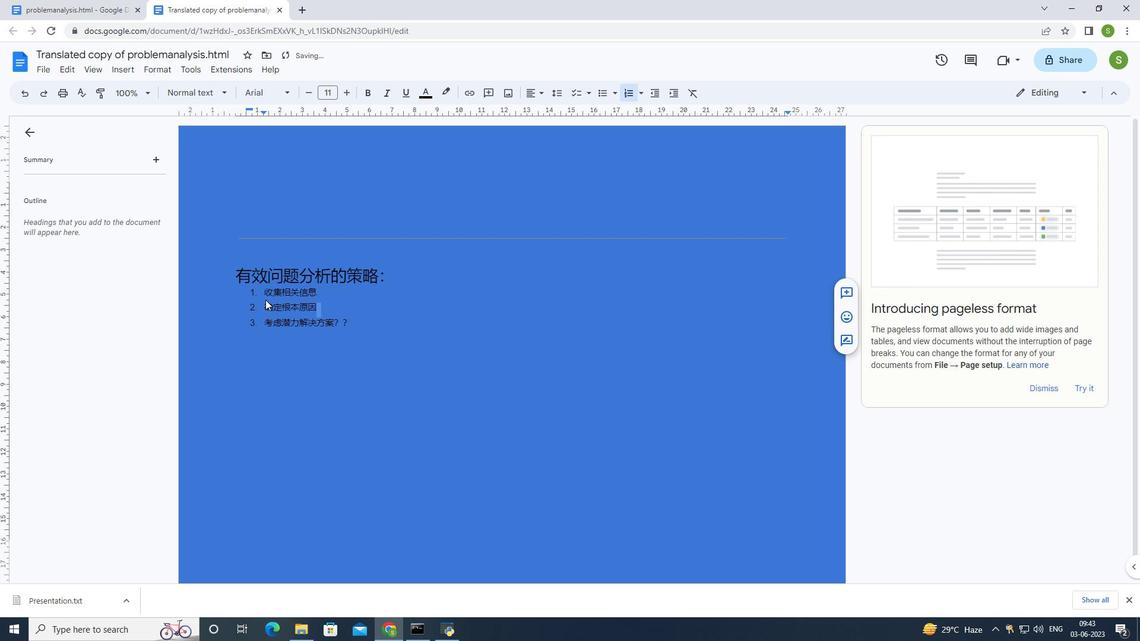 
Action: Mouse pressed left at (264, 299)
Screenshot: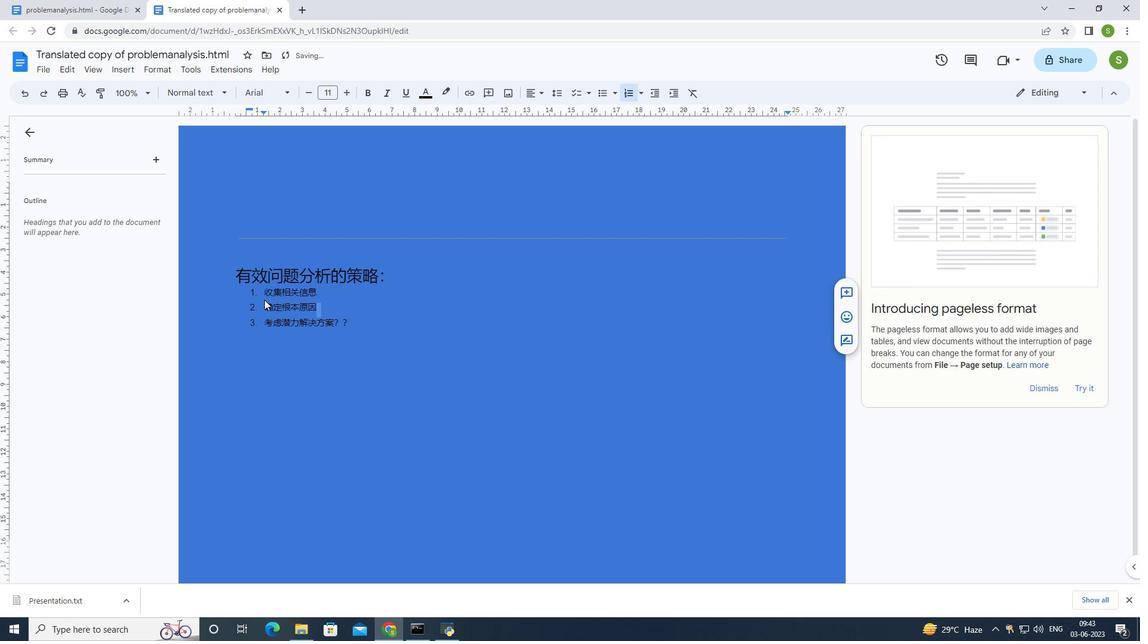 
Action: Mouse moved to (317, 303)
Screenshot: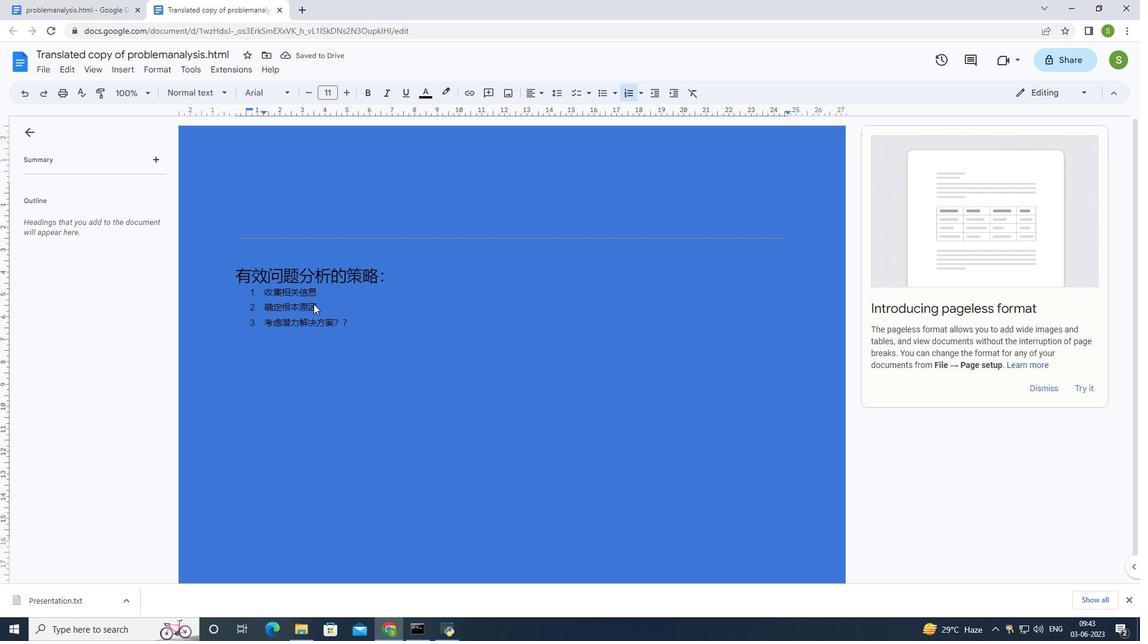 
Action: Mouse pressed left at (317, 303)
Screenshot: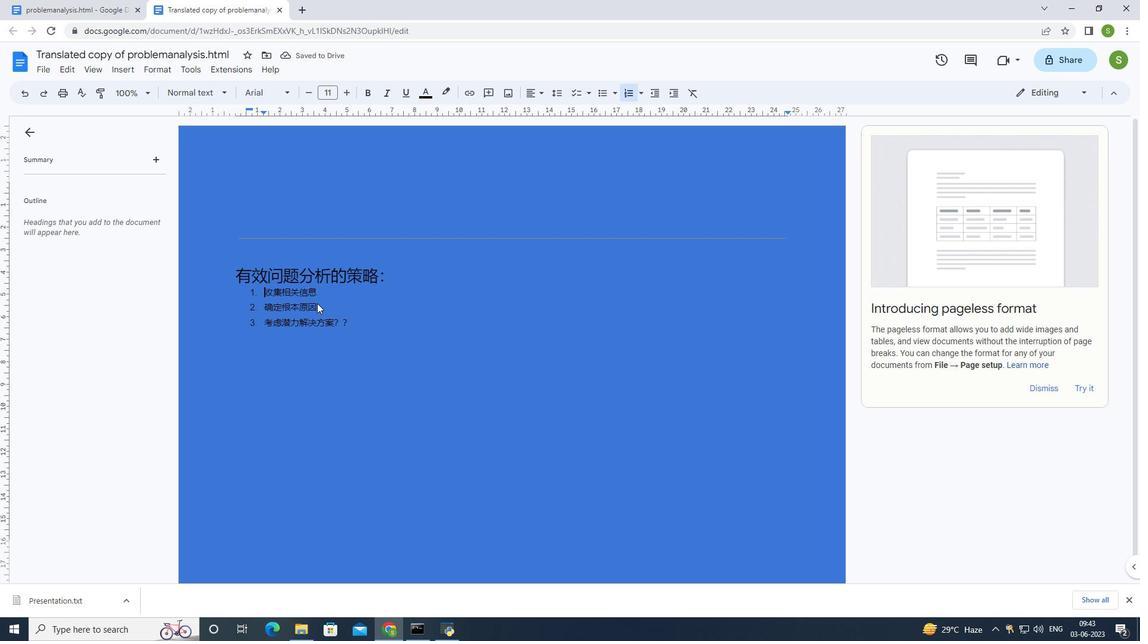 
Action: Mouse pressed left at (317, 303)
Screenshot: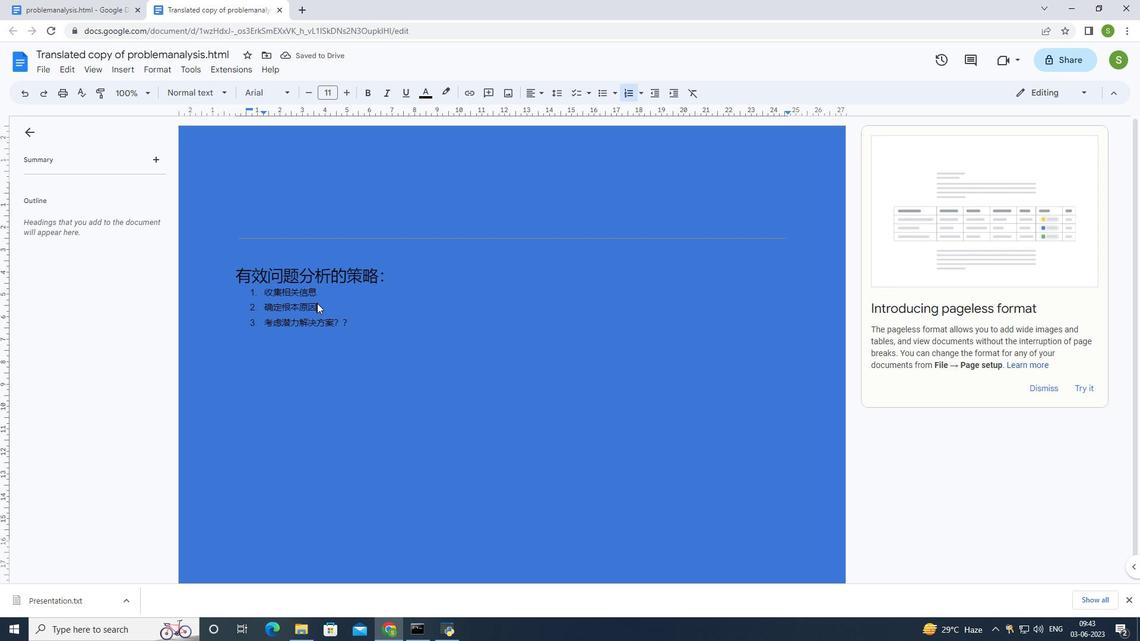 
Action: Mouse moved to (687, 94)
Screenshot: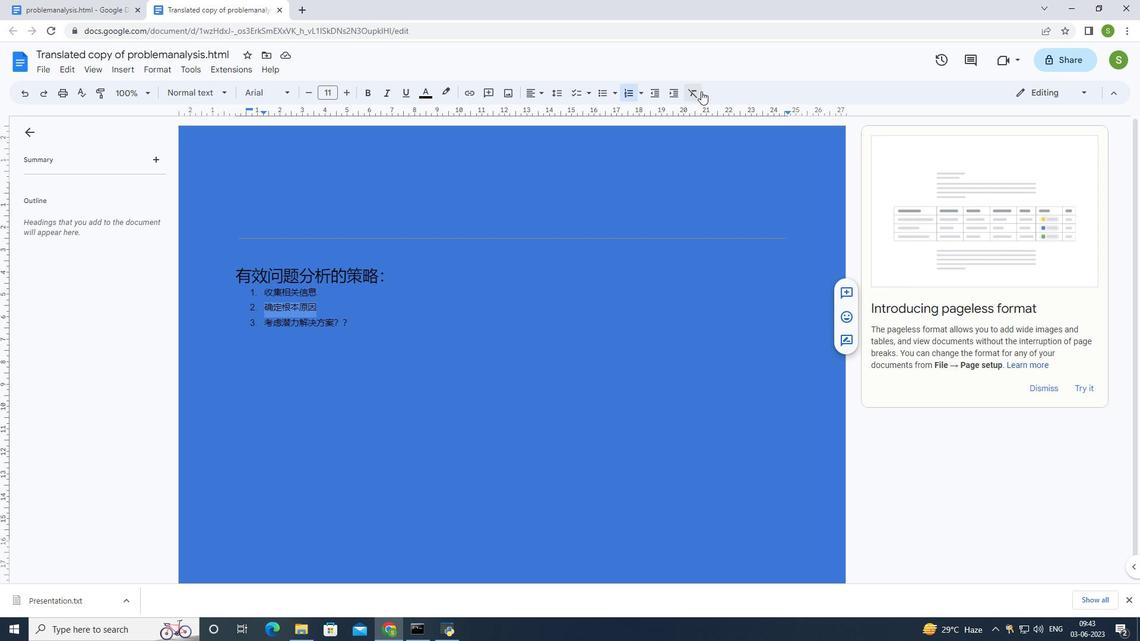 
Action: Mouse pressed left at (687, 94)
Screenshot: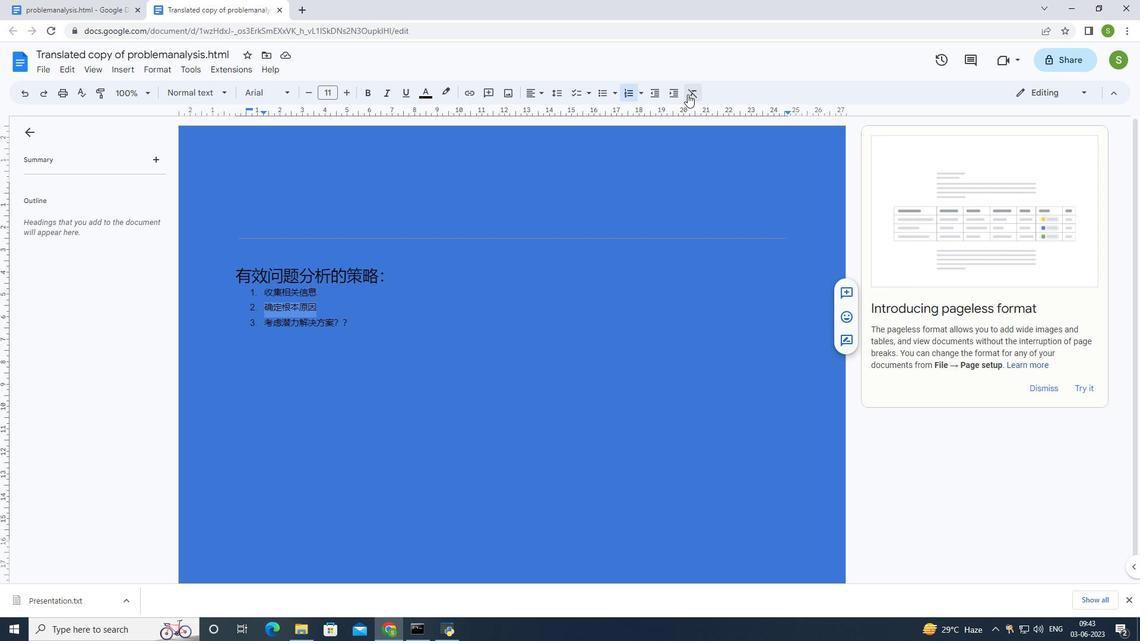 
Action: Mouse moved to (514, 310)
Screenshot: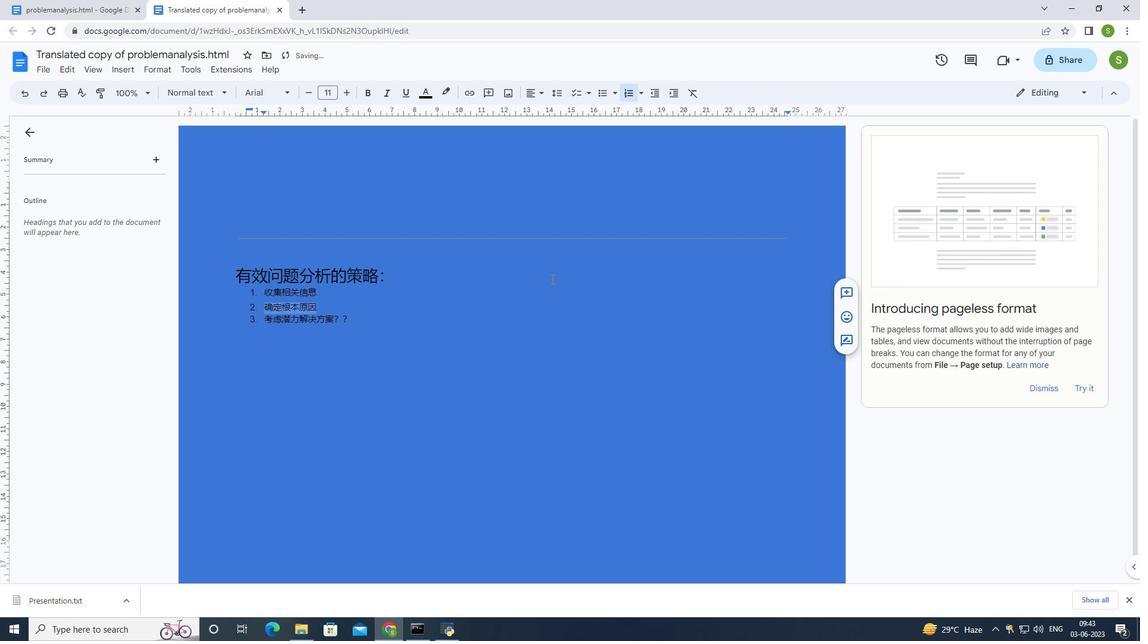 
Action: Mouse pressed left at (514, 310)
Screenshot: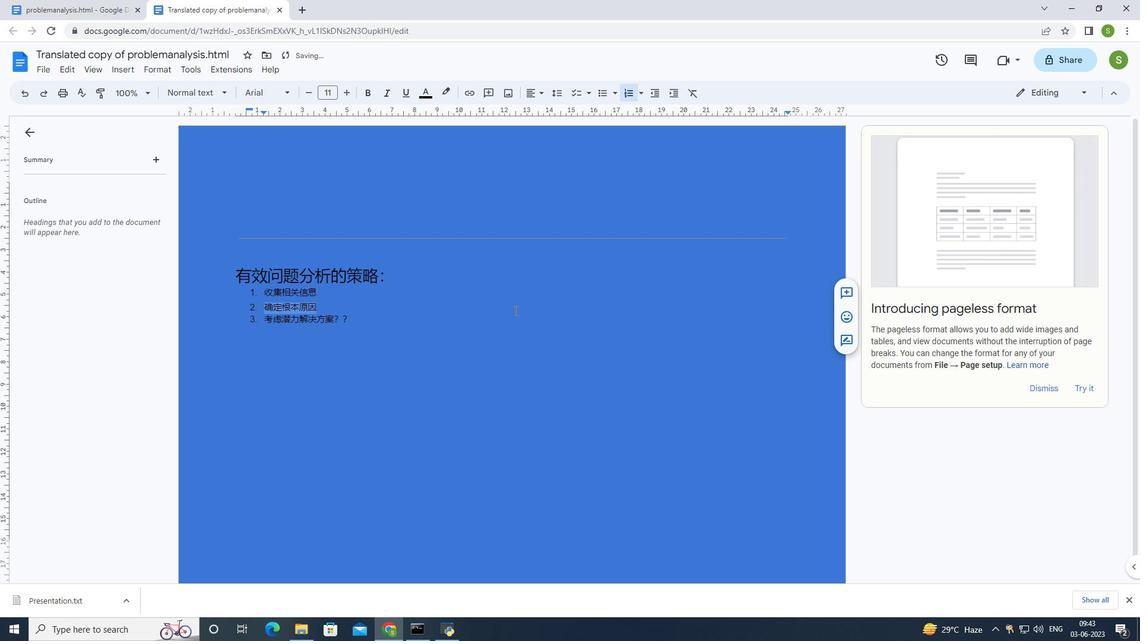 
Action: Mouse moved to (448, 285)
Screenshot: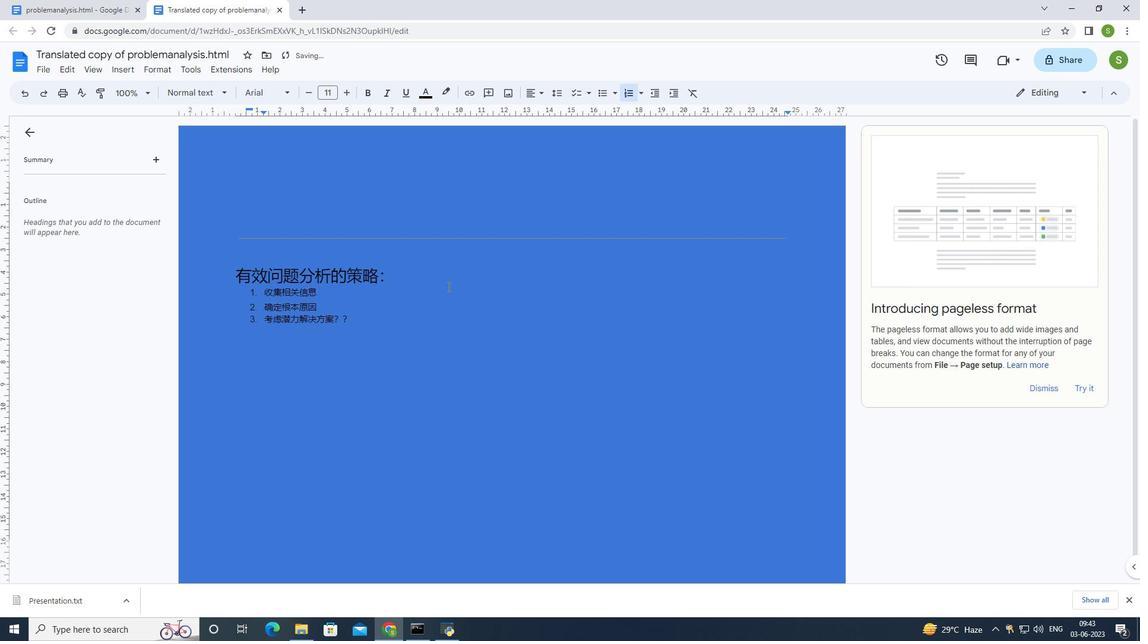 
